 Task: Compose an email with the signature Ebony Rodriguez with the subject Request for a leave of absence and the message I will need to check with our team before providing a response. from softage.1@softage.net to softage.2@softage.net,  softage.1@softage.net and softage.3@softage.net with CC to softage.4@softage.net with an attached document Data_analysis_report.pdf, insert an emoji of crying face Send the email
Action: Mouse moved to (399, 509)
Screenshot: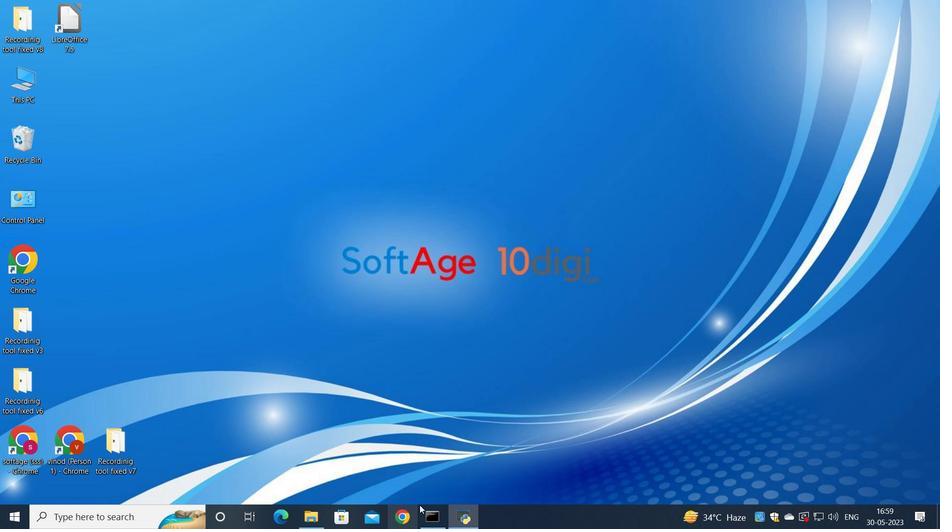 
Action: Mouse pressed left at (399, 509)
Screenshot: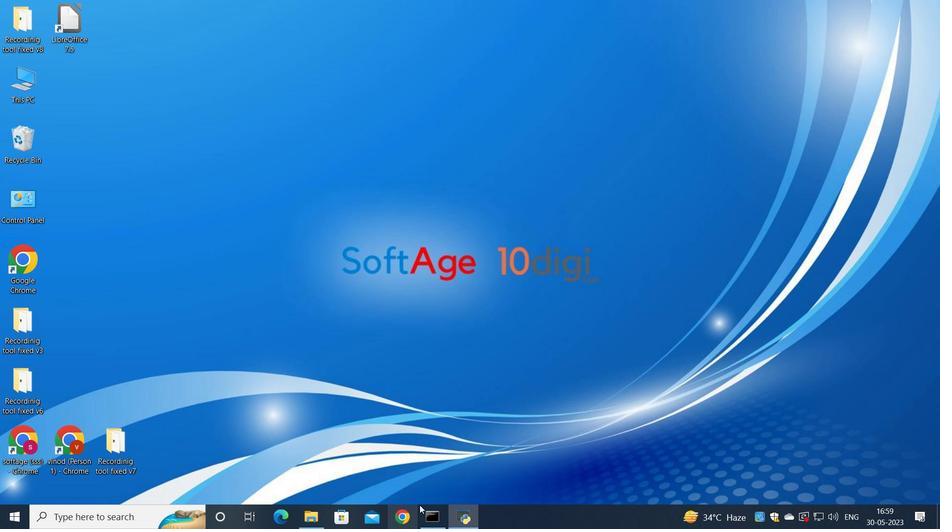 
Action: Mouse moved to (413, 332)
Screenshot: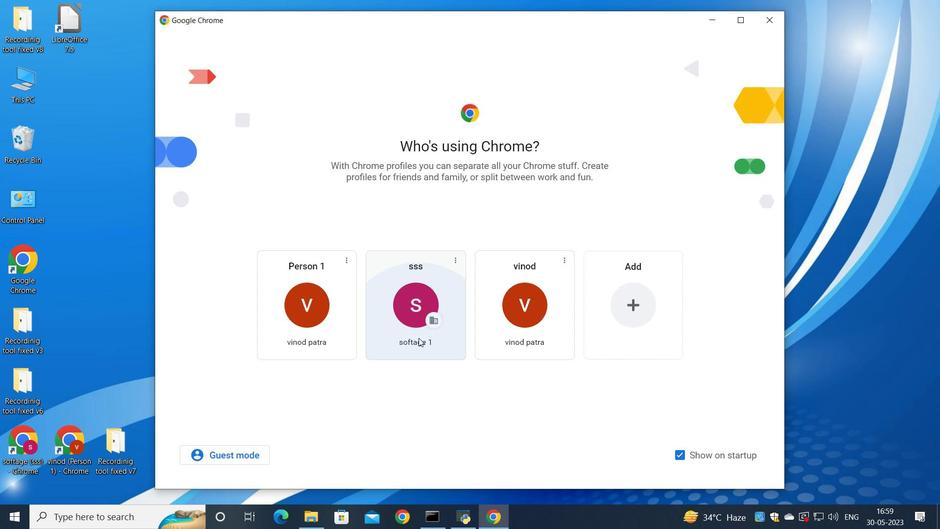 
Action: Mouse pressed left at (413, 332)
Screenshot: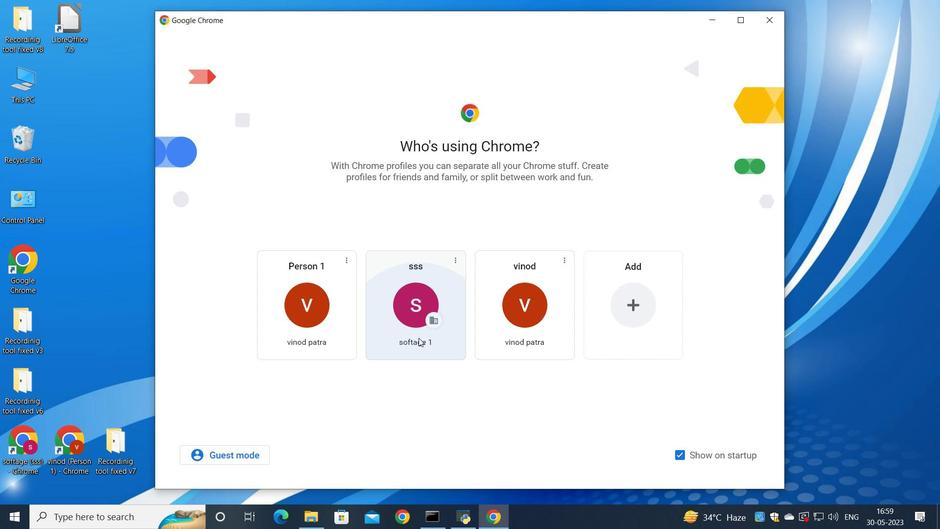 
Action: Mouse moved to (819, 56)
Screenshot: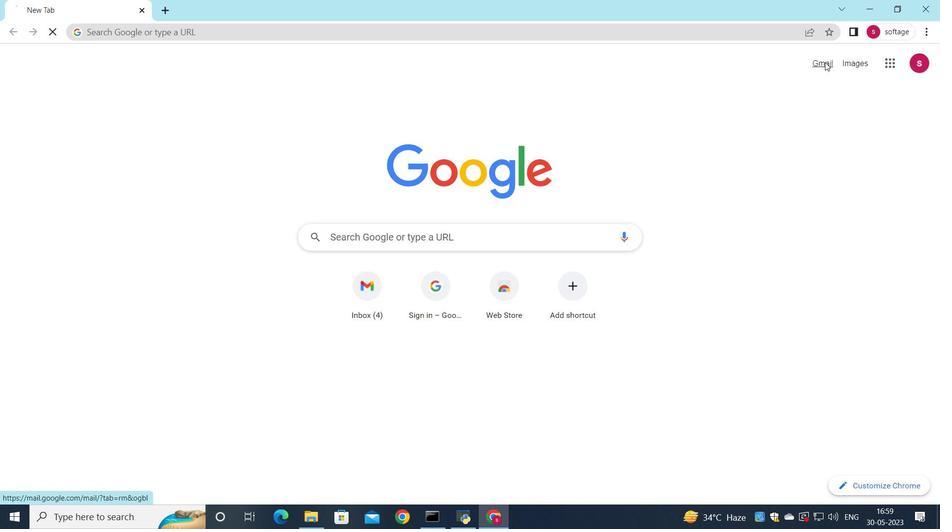 
Action: Mouse pressed left at (819, 56)
Screenshot: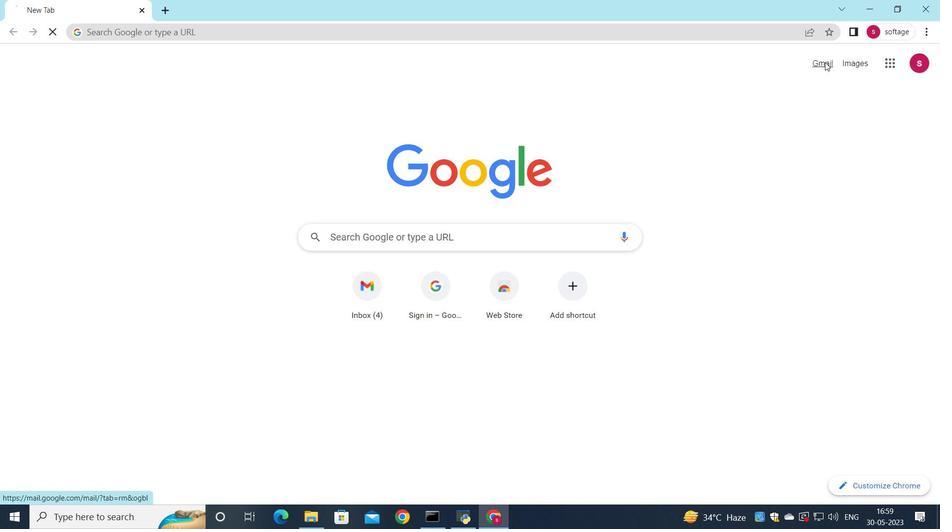 
Action: Mouse moved to (796, 82)
Screenshot: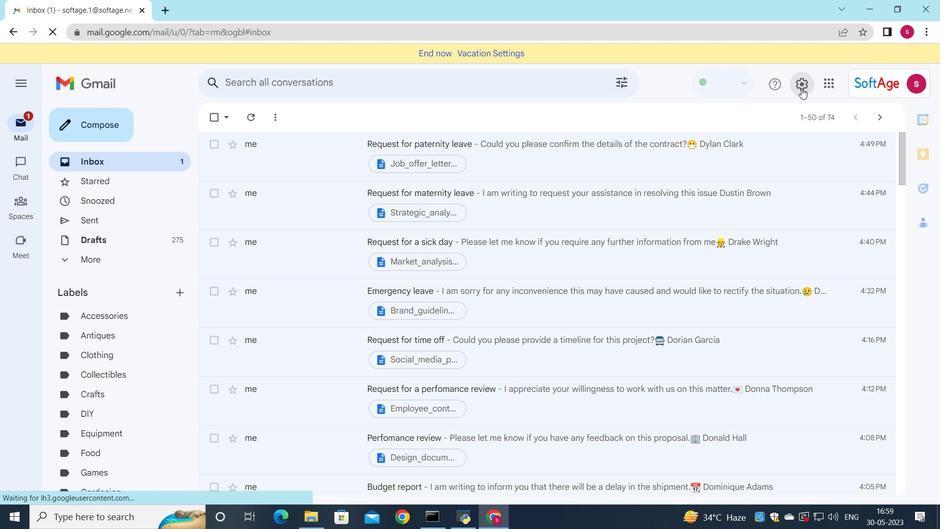 
Action: Mouse pressed left at (796, 82)
Screenshot: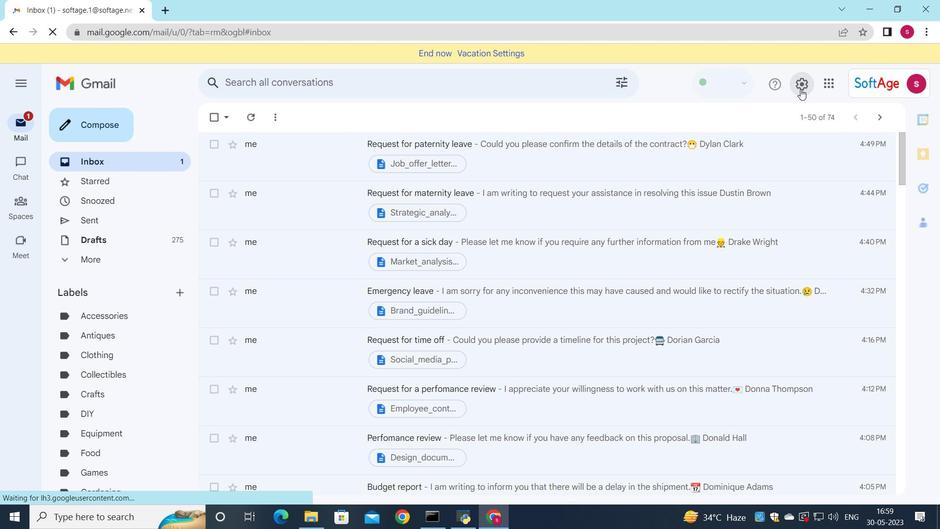 
Action: Mouse moved to (806, 145)
Screenshot: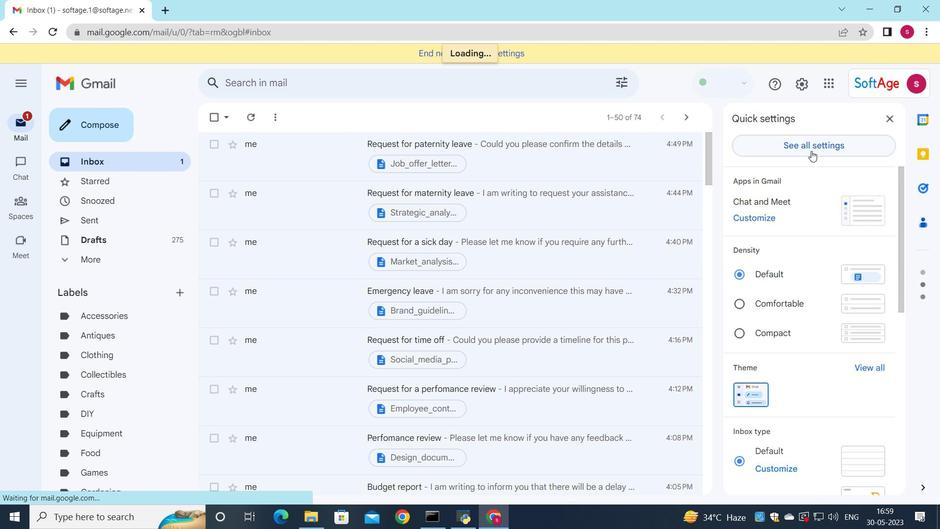 
Action: Mouse pressed left at (806, 145)
Screenshot: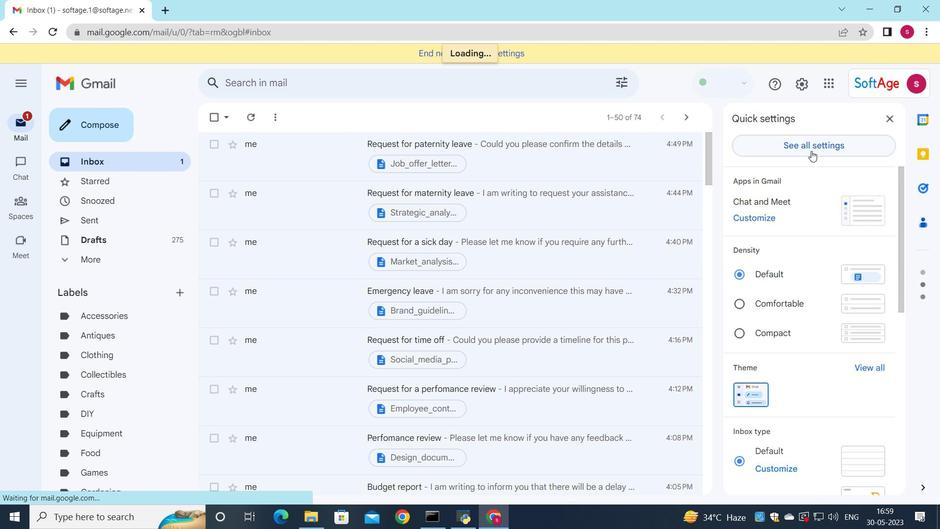 
Action: Mouse moved to (512, 283)
Screenshot: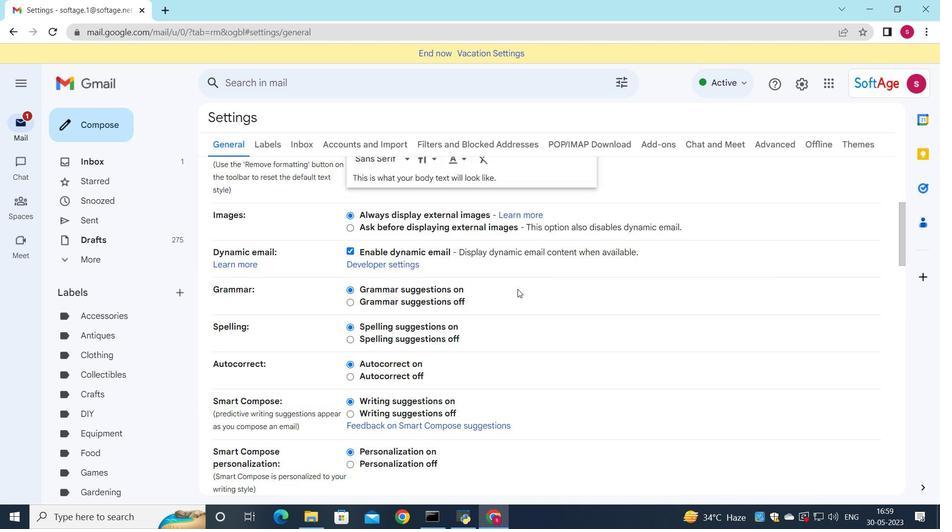 
Action: Mouse scrolled (512, 282) with delta (0, 0)
Screenshot: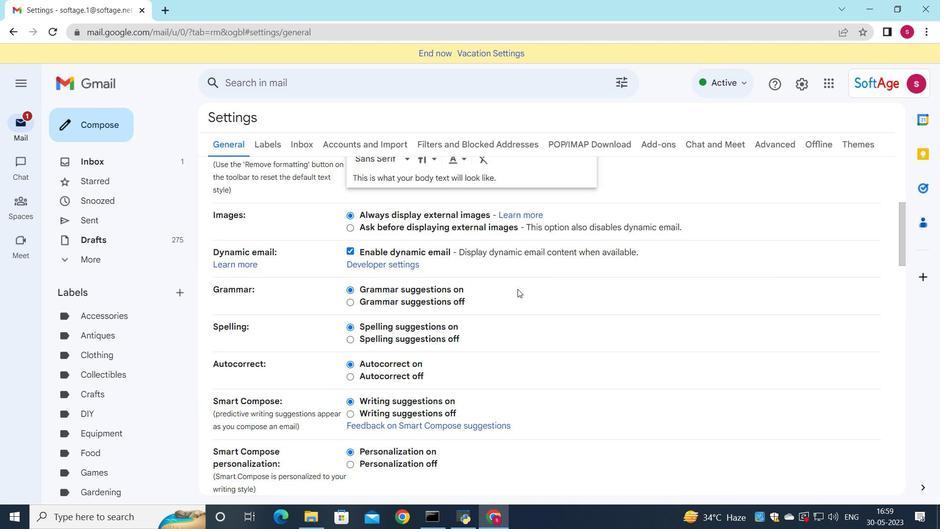 
Action: Mouse scrolled (512, 282) with delta (0, 0)
Screenshot: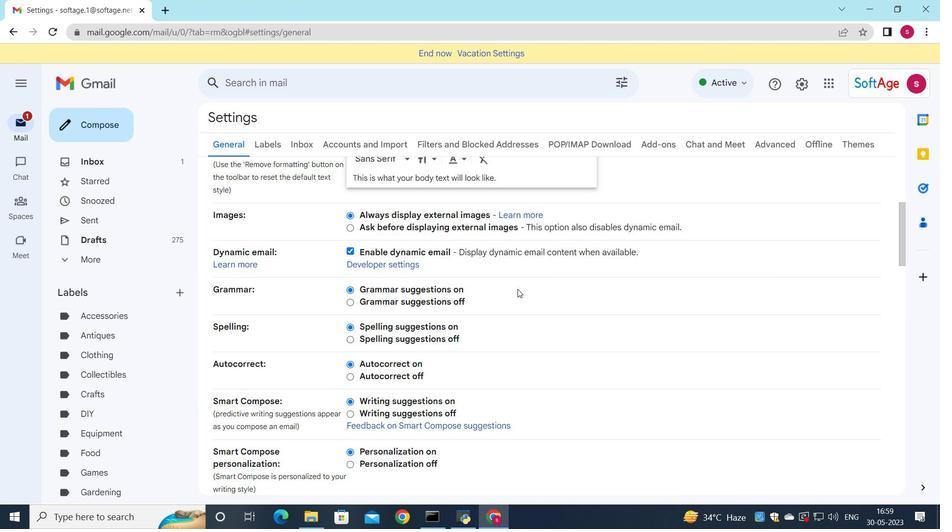 
Action: Mouse scrolled (512, 282) with delta (0, 0)
Screenshot: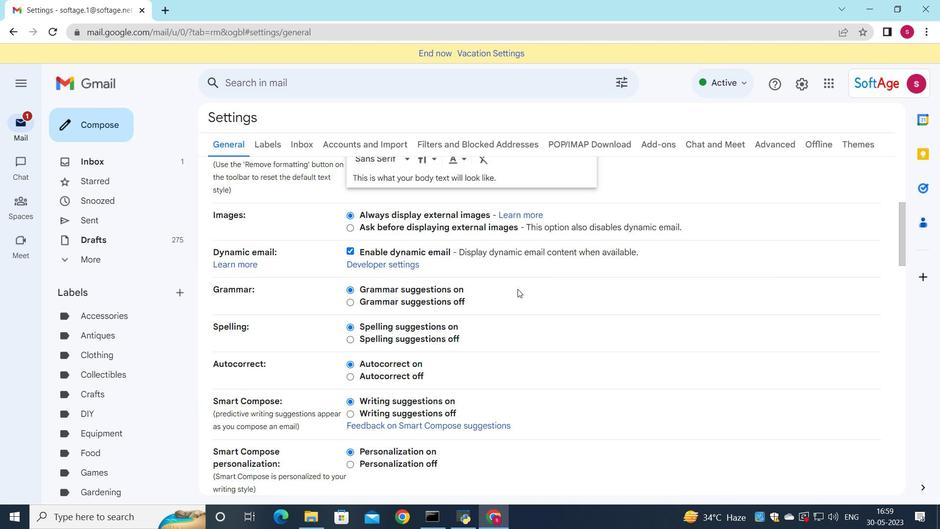 
Action: Mouse scrolled (512, 282) with delta (0, 0)
Screenshot: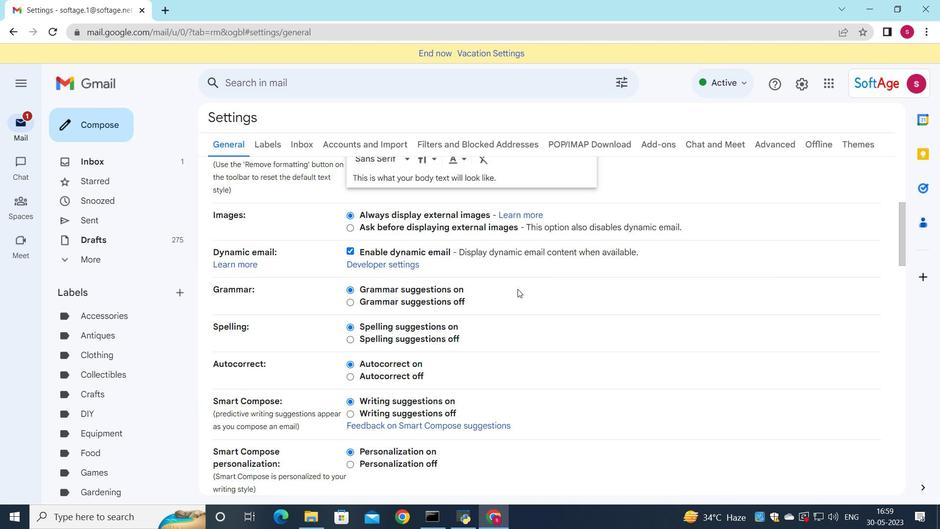 
Action: Mouse scrolled (512, 282) with delta (0, 0)
Screenshot: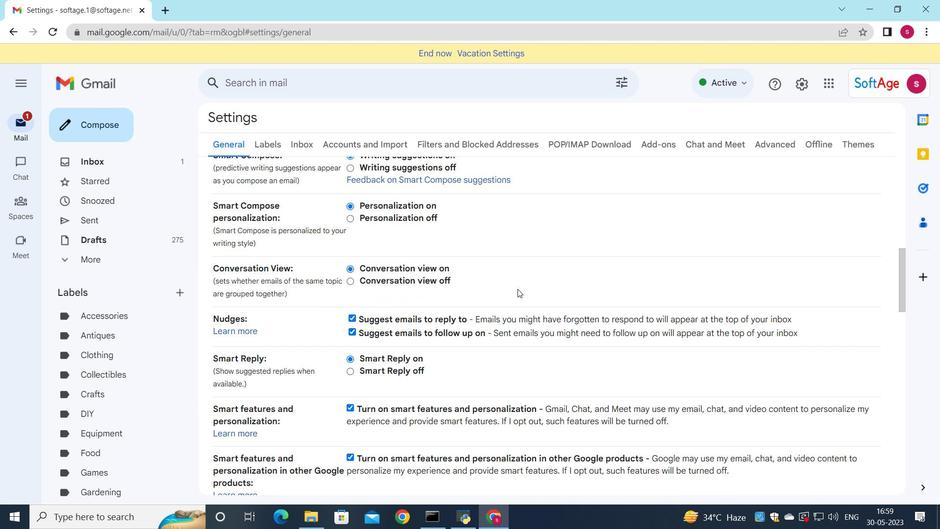 
Action: Mouse scrolled (512, 282) with delta (0, 0)
Screenshot: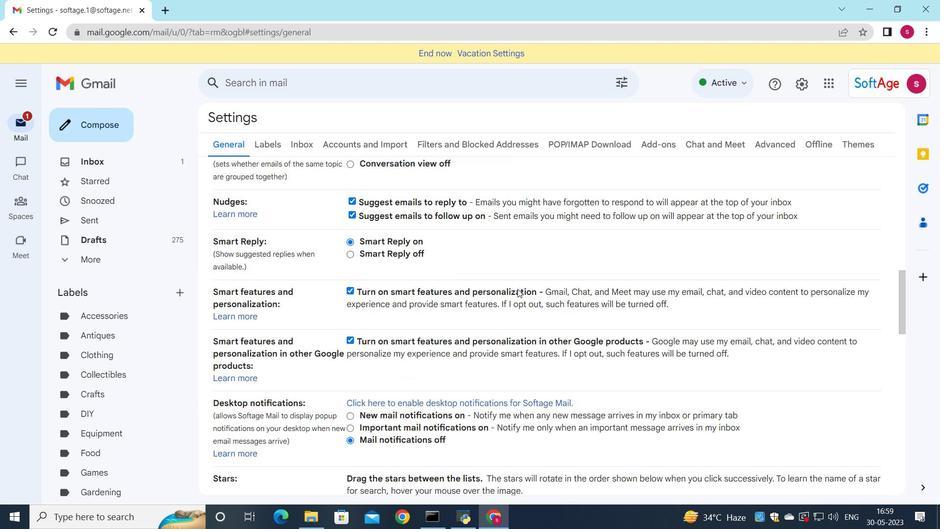
Action: Mouse scrolled (512, 282) with delta (0, 0)
Screenshot: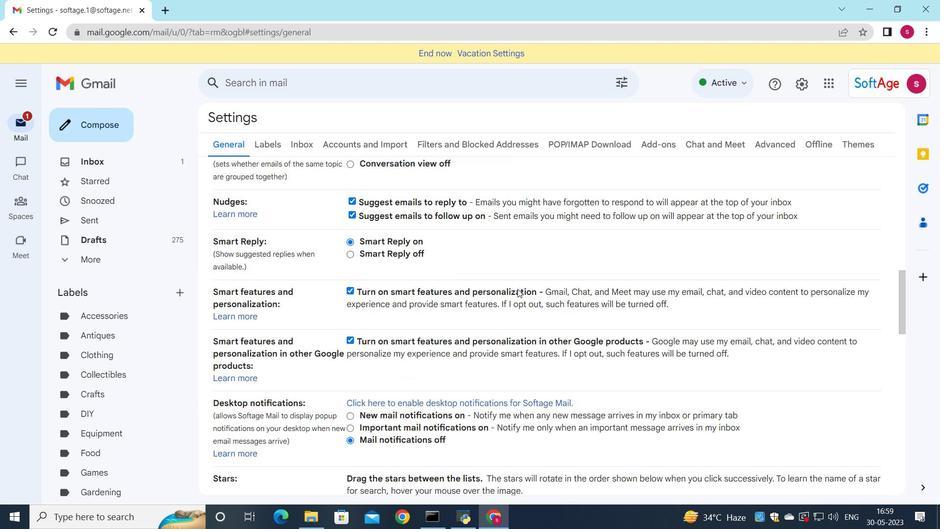 
Action: Mouse scrolled (512, 282) with delta (0, 0)
Screenshot: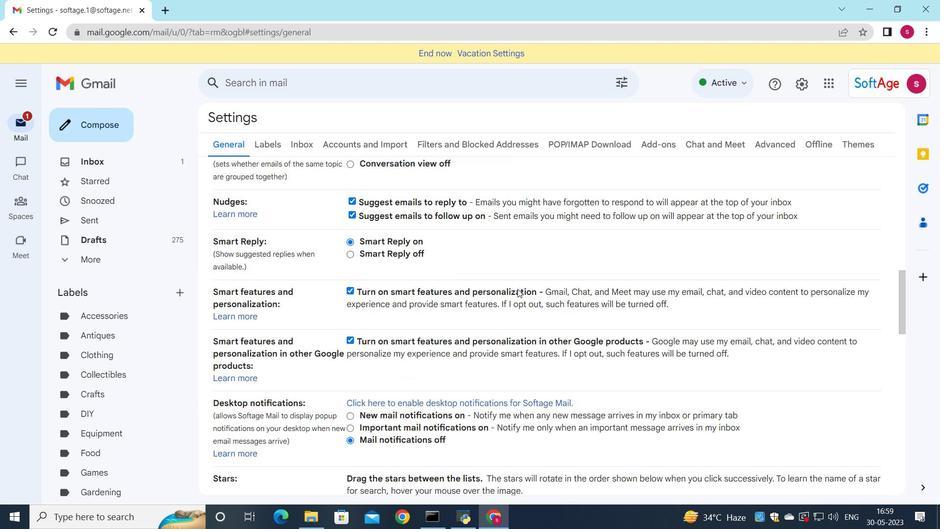 
Action: Mouse scrolled (512, 282) with delta (0, 0)
Screenshot: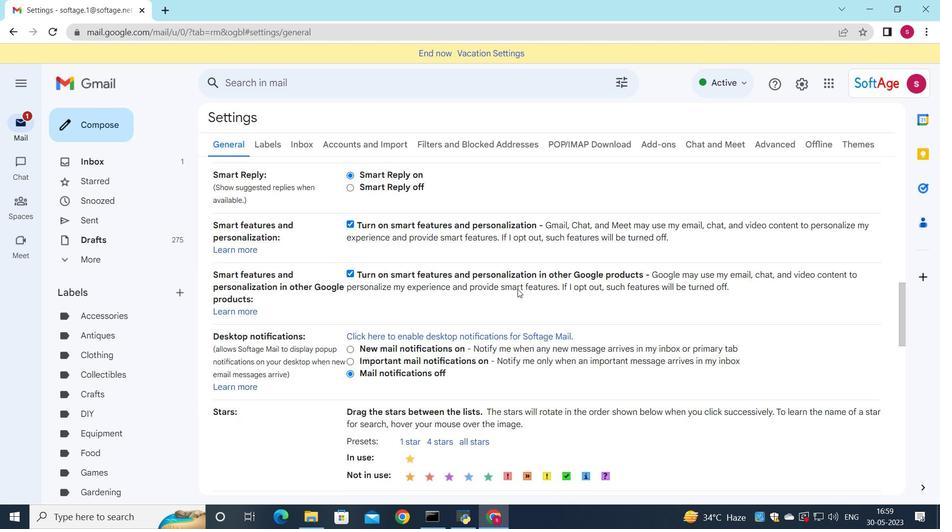 
Action: Mouse scrolled (512, 282) with delta (0, 0)
Screenshot: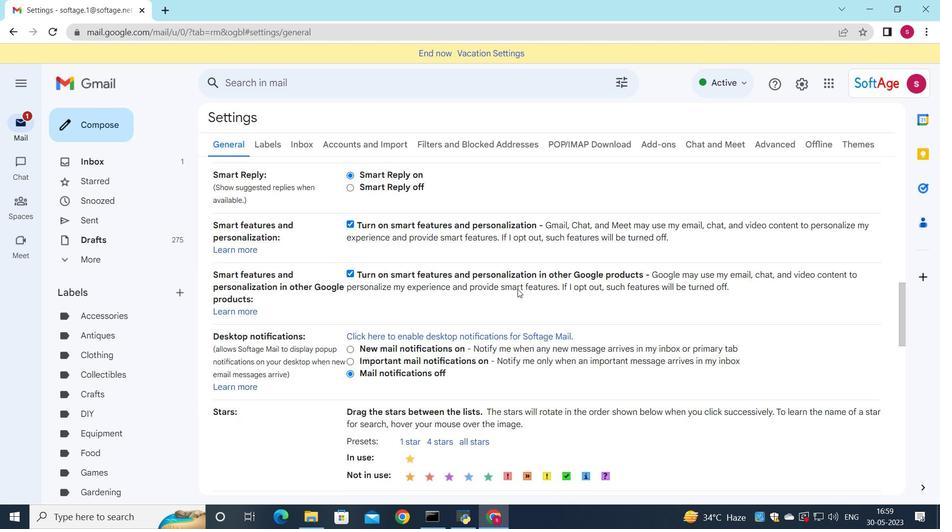 
Action: Mouse scrolled (512, 282) with delta (0, 0)
Screenshot: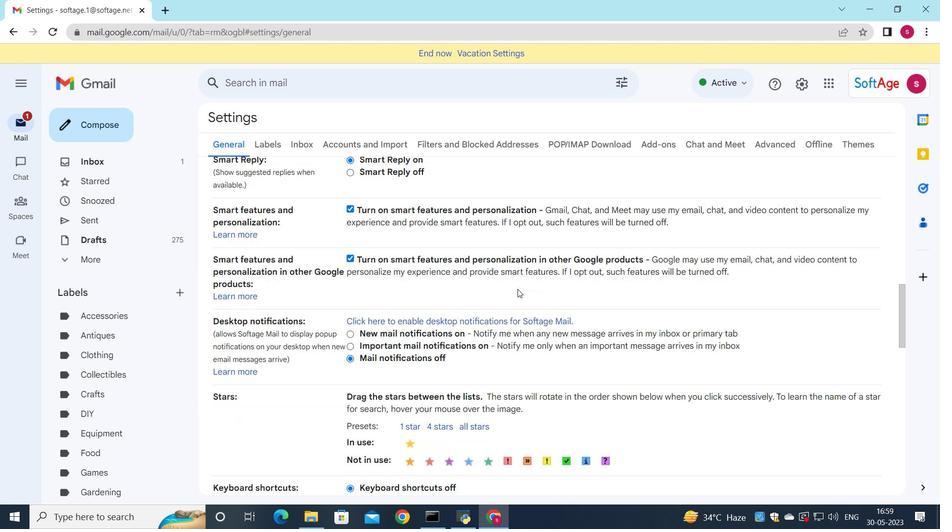 
Action: Mouse scrolled (512, 282) with delta (0, 0)
Screenshot: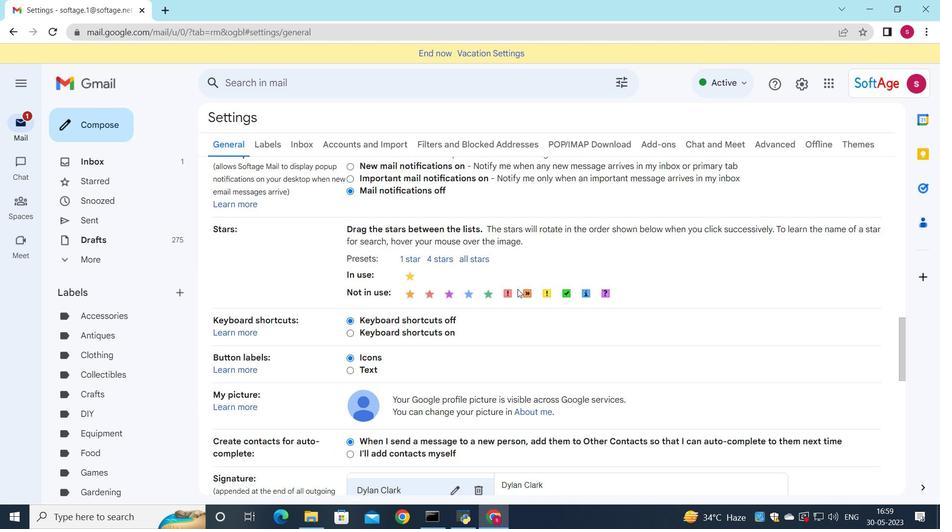 
Action: Mouse scrolled (512, 282) with delta (0, 0)
Screenshot: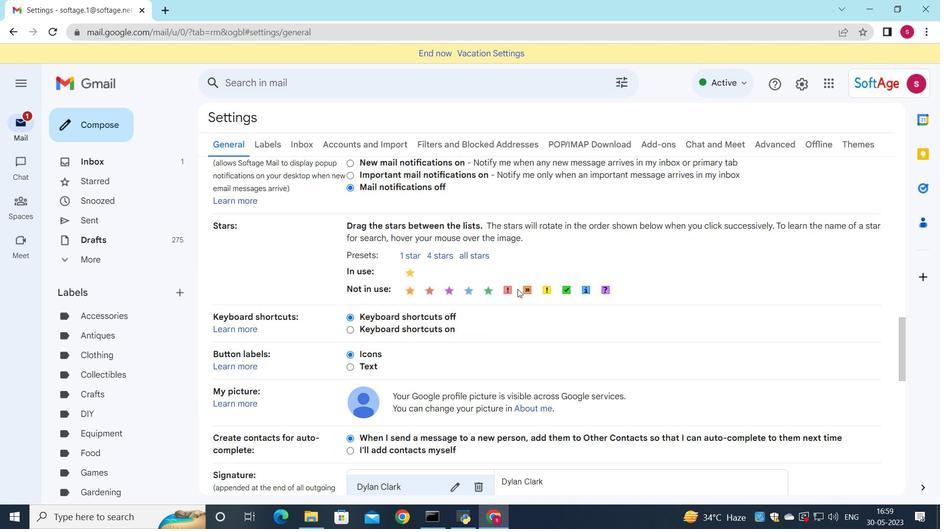
Action: Mouse scrolled (512, 282) with delta (0, 0)
Screenshot: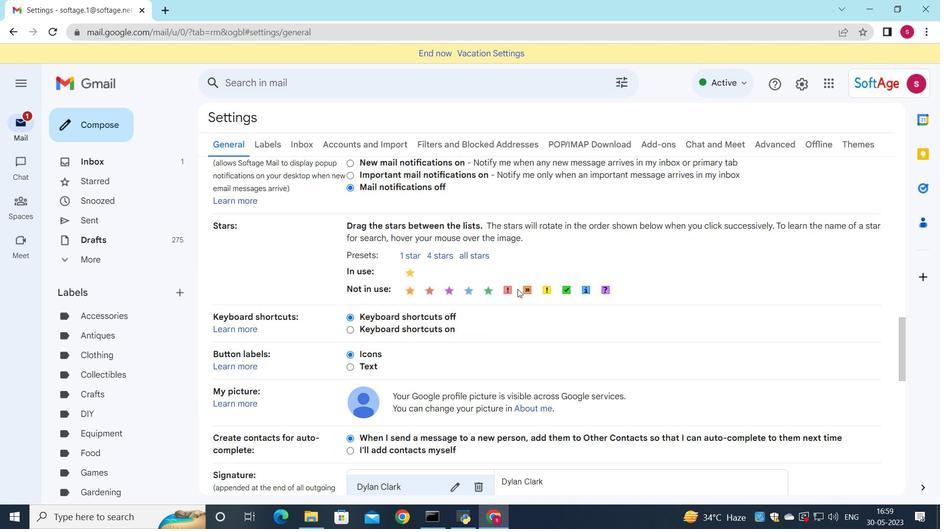 
Action: Mouse scrolled (512, 282) with delta (0, 0)
Screenshot: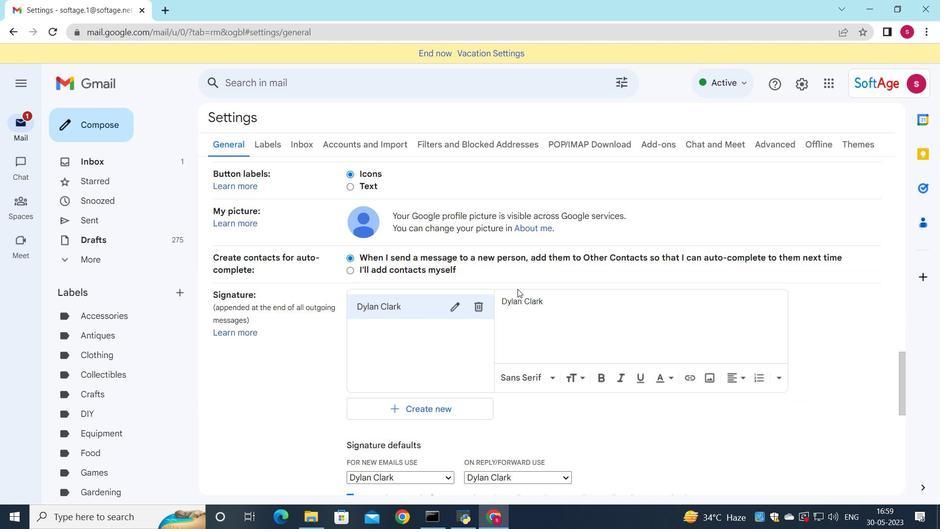 
Action: Mouse scrolled (512, 282) with delta (0, 0)
Screenshot: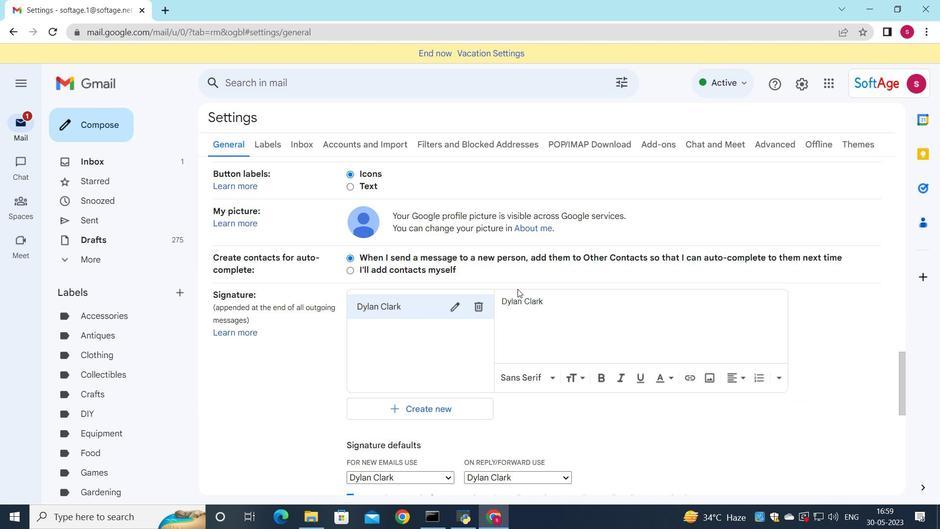 
Action: Mouse scrolled (512, 282) with delta (0, 0)
Screenshot: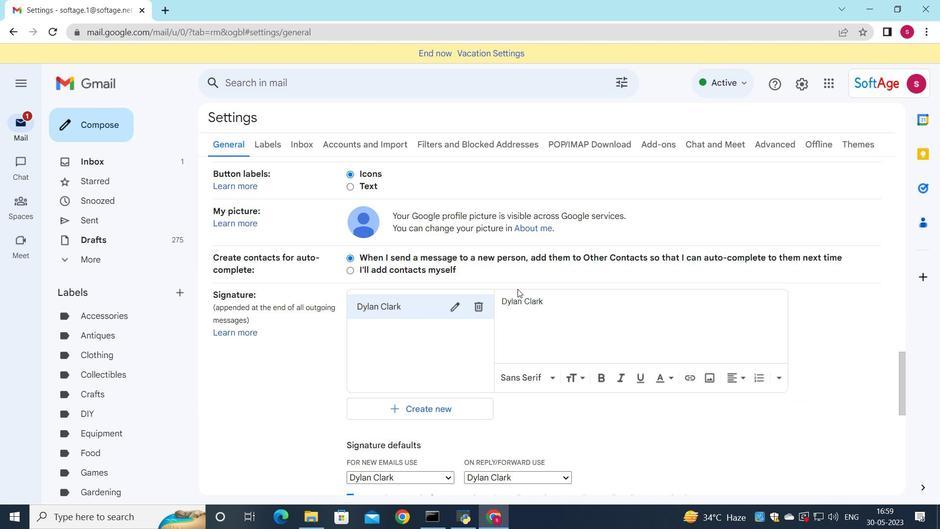 
Action: Mouse scrolled (512, 282) with delta (0, 0)
Screenshot: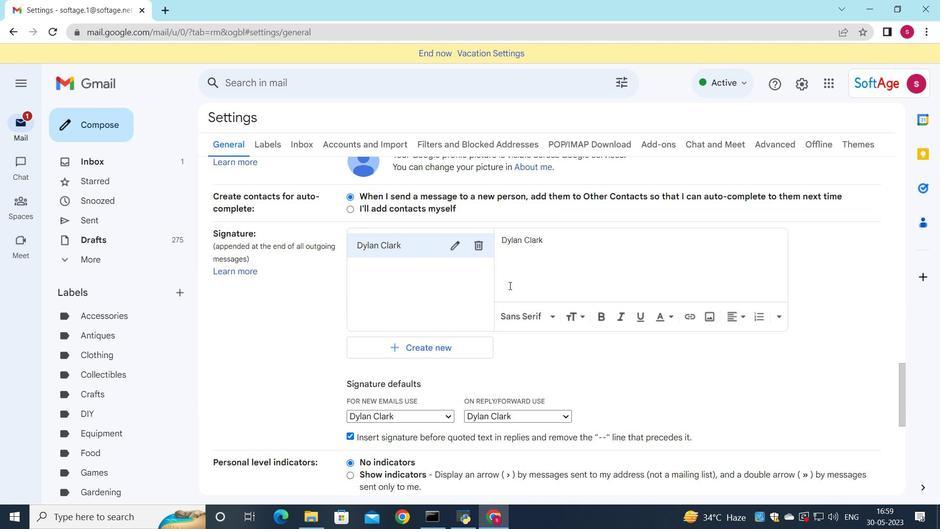
Action: Mouse moved to (472, 242)
Screenshot: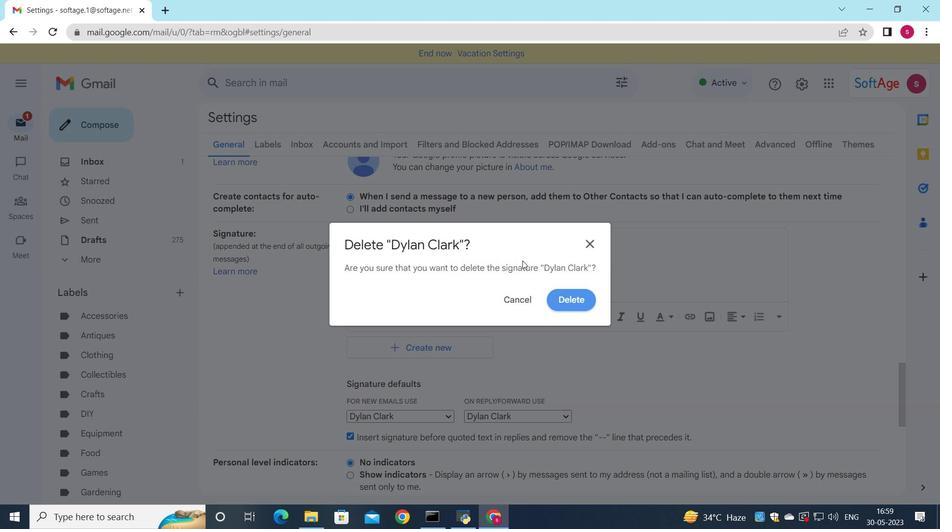 
Action: Mouse pressed left at (472, 242)
Screenshot: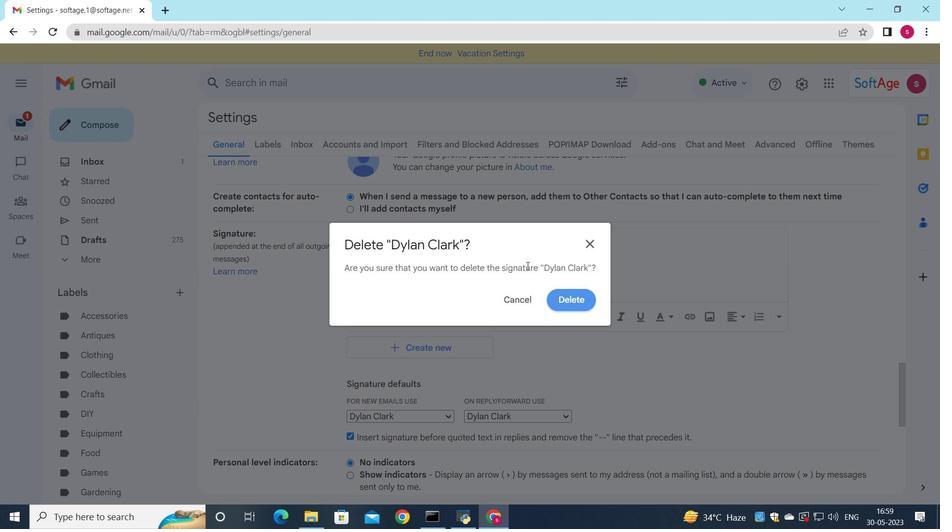 
Action: Mouse moved to (561, 296)
Screenshot: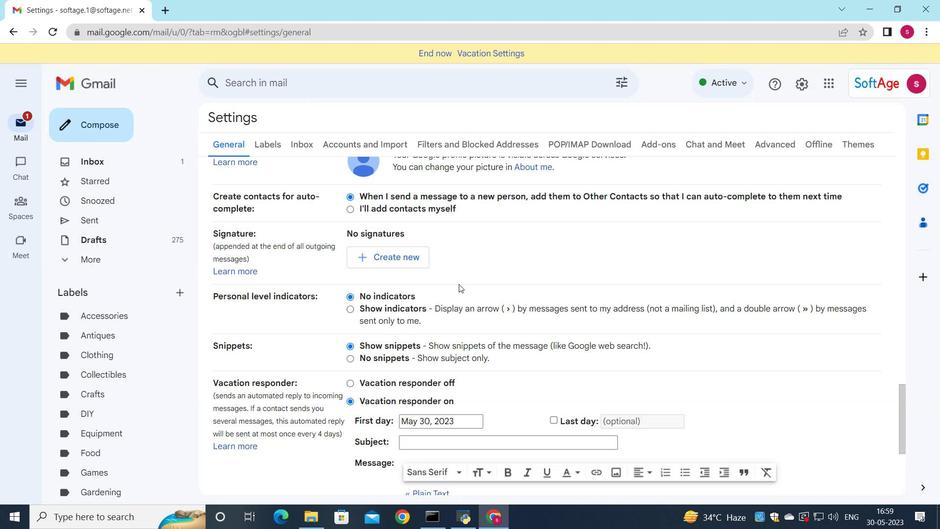 
Action: Mouse pressed left at (561, 296)
Screenshot: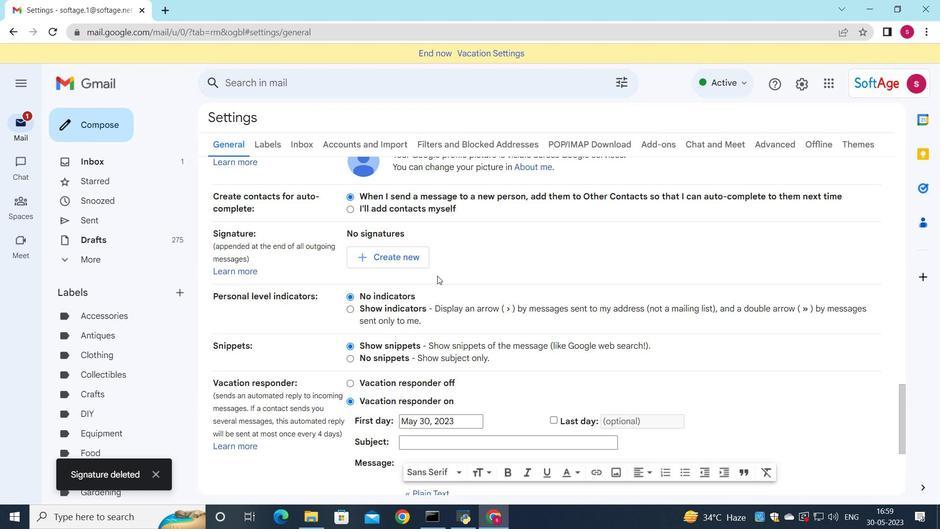 
Action: Mouse moved to (409, 253)
Screenshot: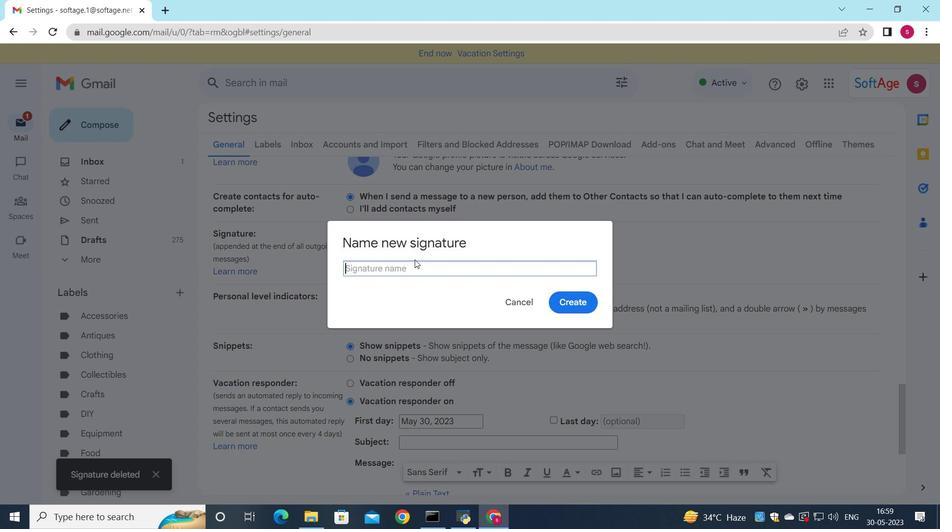
Action: Mouse pressed left at (409, 253)
Screenshot: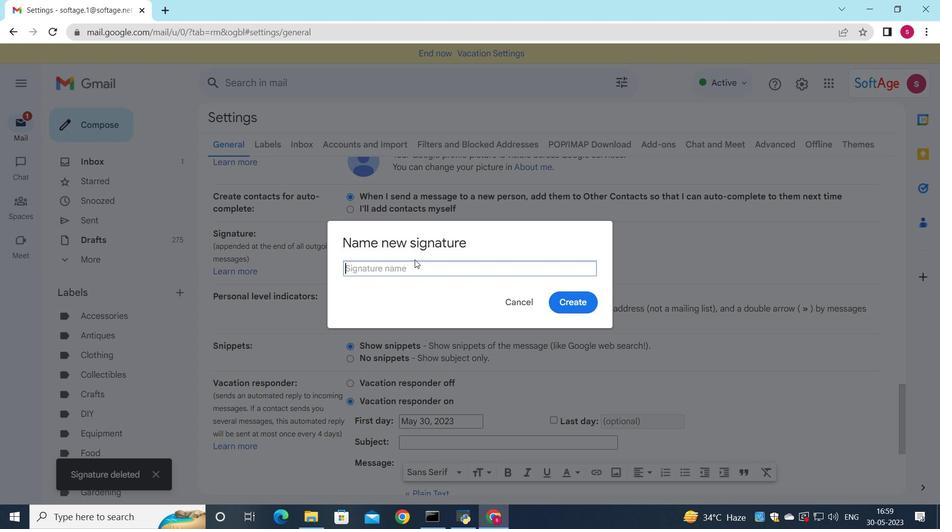 
Action: Mouse moved to (584, 299)
Screenshot: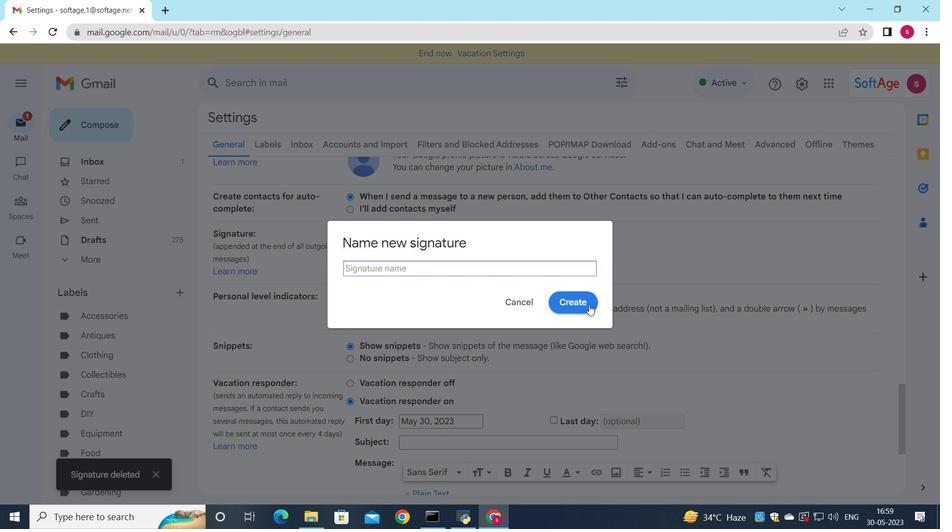 
Action: Key pressed <Key.shift>Ebony<Key.space><Key.shift>Rodriguez
Screenshot: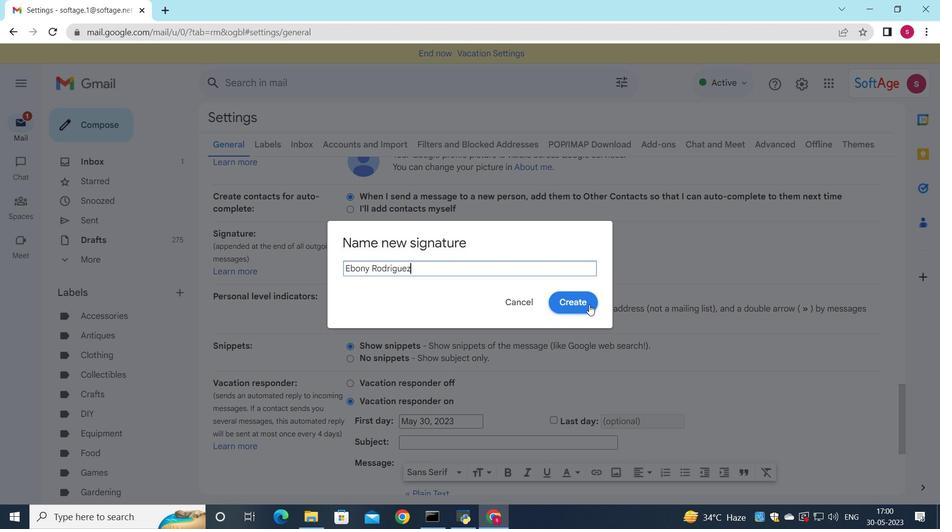 
Action: Mouse pressed left at (584, 299)
Screenshot: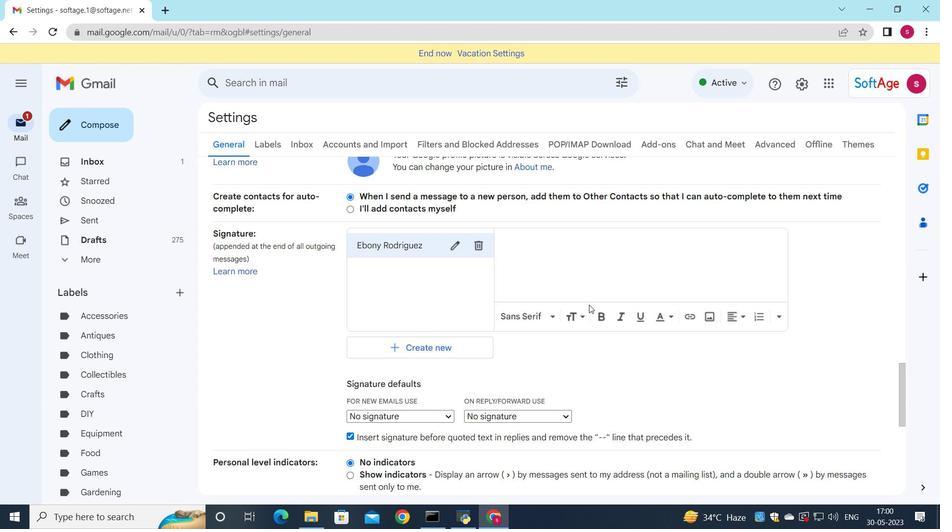 
Action: Mouse moved to (587, 262)
Screenshot: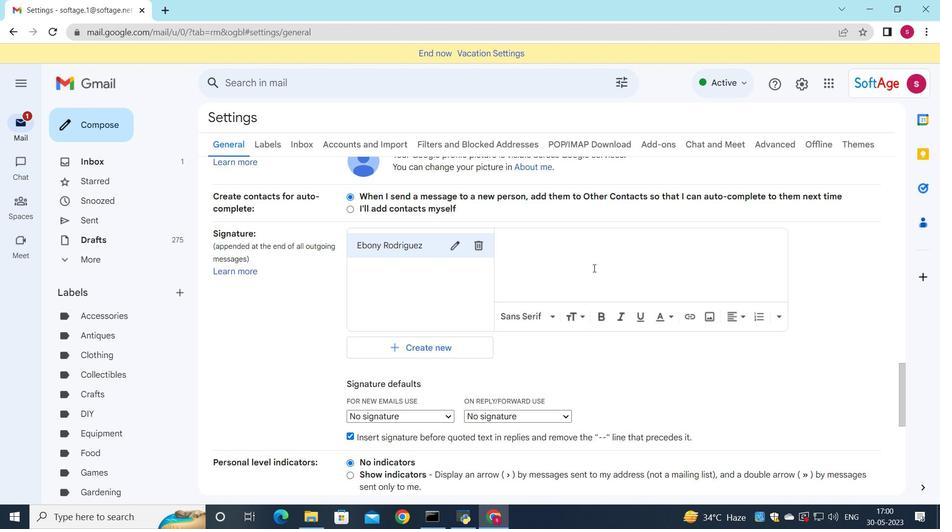 
Action: Mouse pressed left at (587, 262)
Screenshot: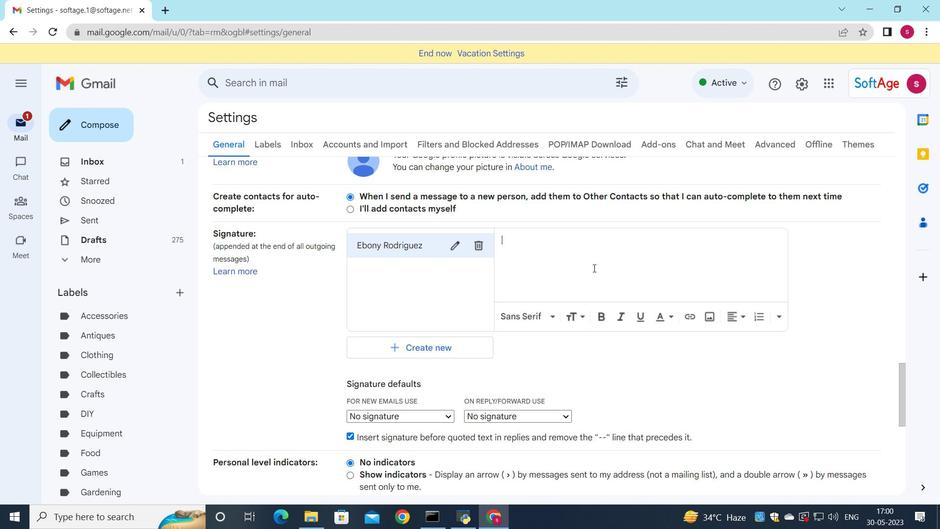 
Action: Key pressed <Key.shift>Ebony<Key.space><Key.shift><Key.shift><Key.shift><Key.shift><Key.shift>Rodriguez
Screenshot: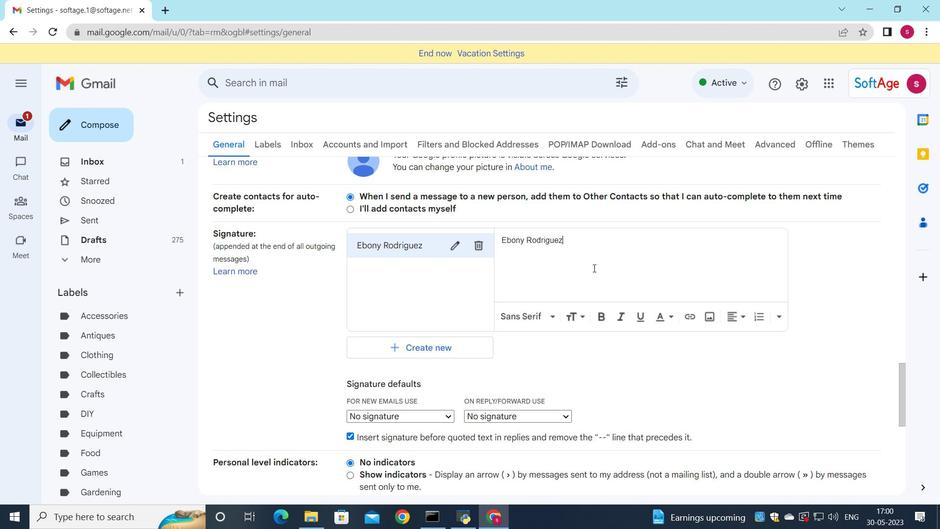
Action: Mouse moved to (357, 279)
Screenshot: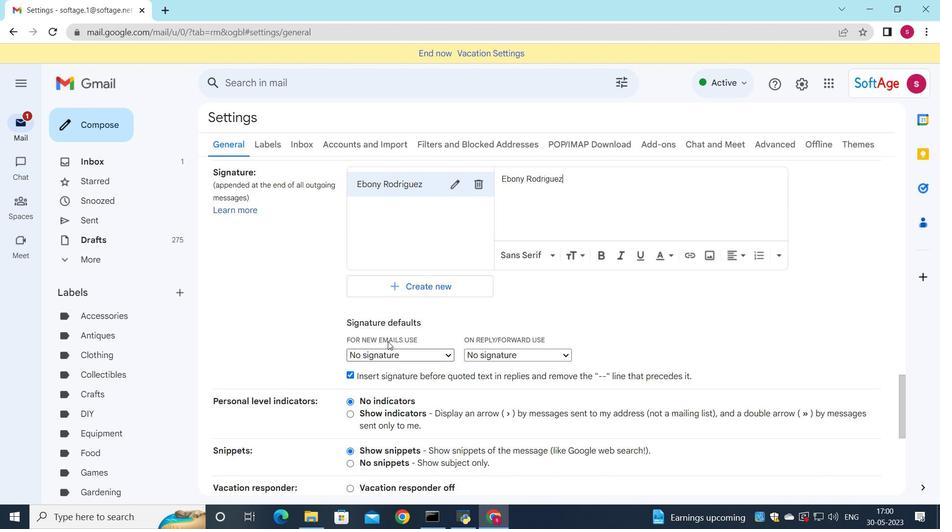 
Action: Mouse scrolled (357, 278) with delta (0, 0)
Screenshot: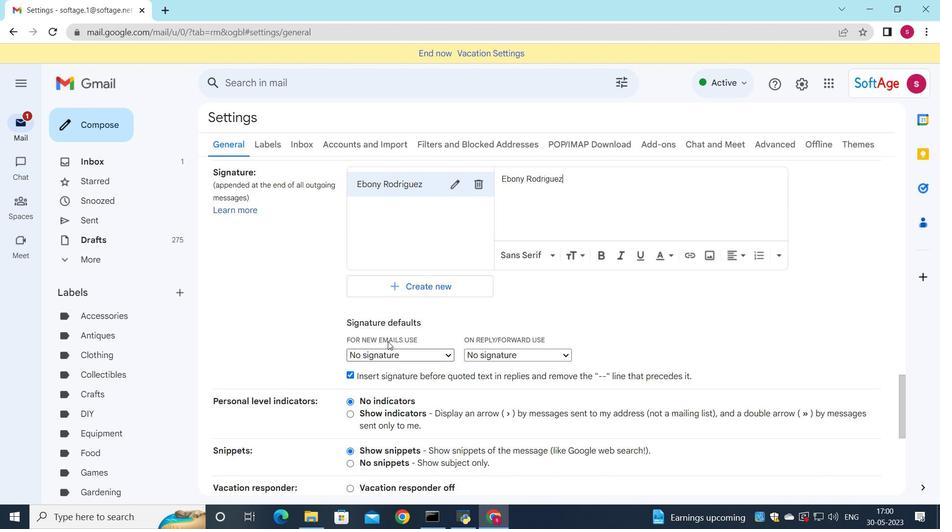 
Action: Mouse moved to (387, 342)
Screenshot: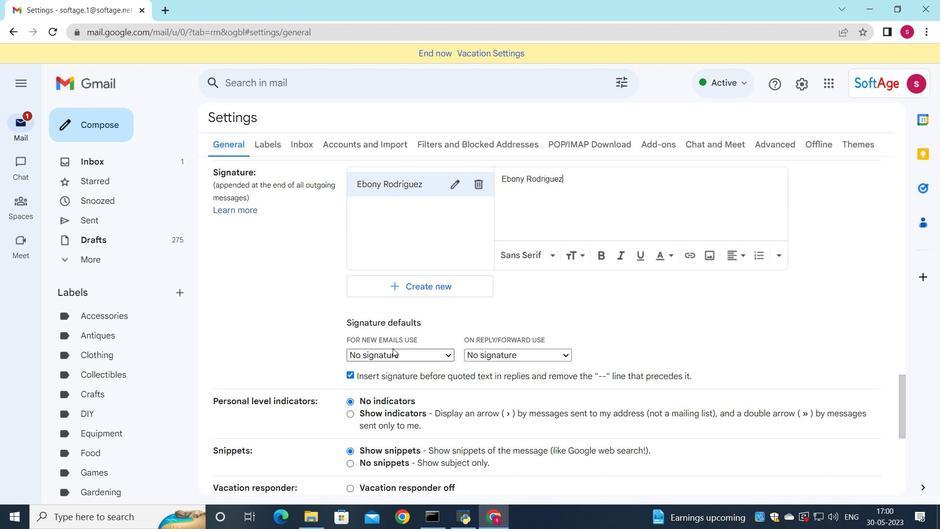 
Action: Mouse pressed left at (387, 342)
Screenshot: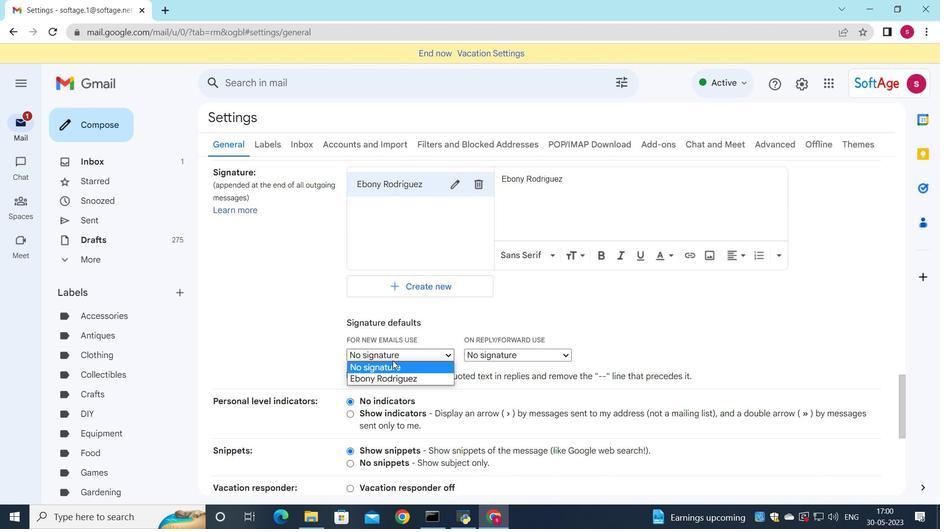 
Action: Mouse moved to (387, 354)
Screenshot: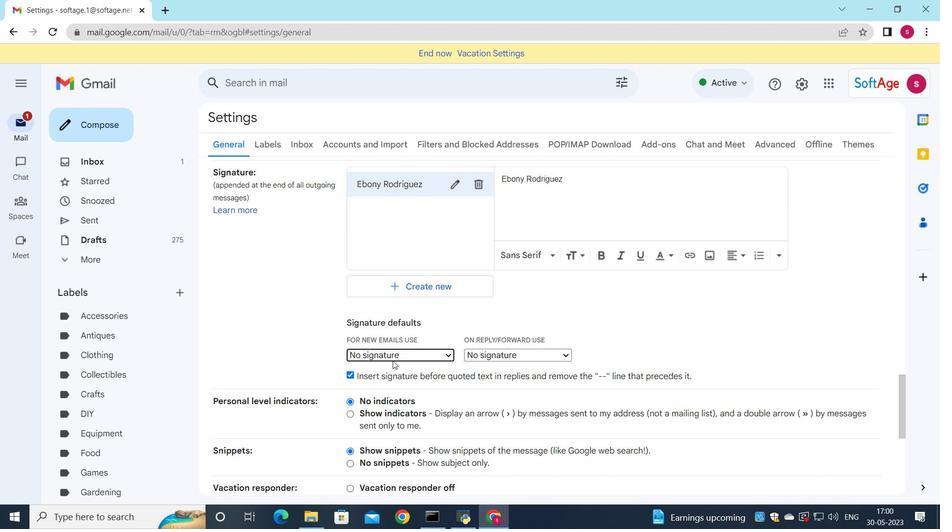 
Action: Mouse pressed left at (387, 354)
Screenshot: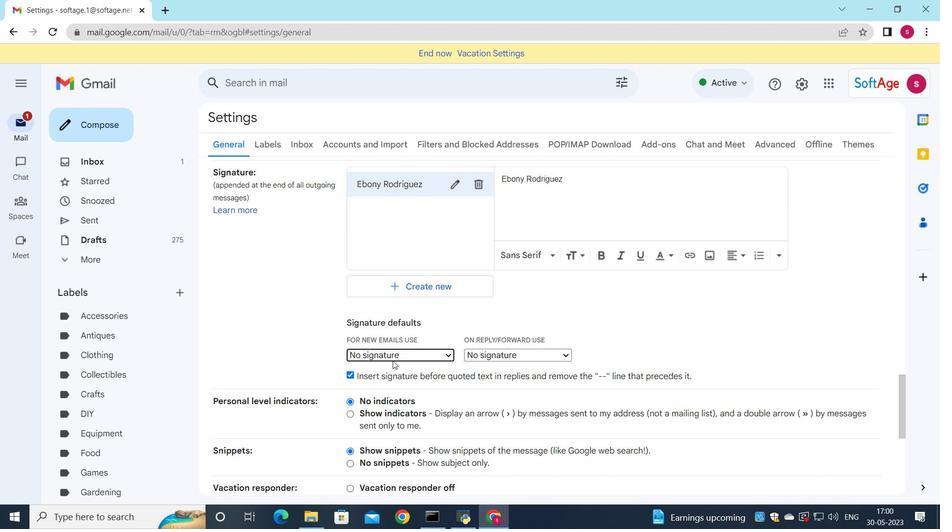 
Action: Mouse moved to (387, 354)
Screenshot: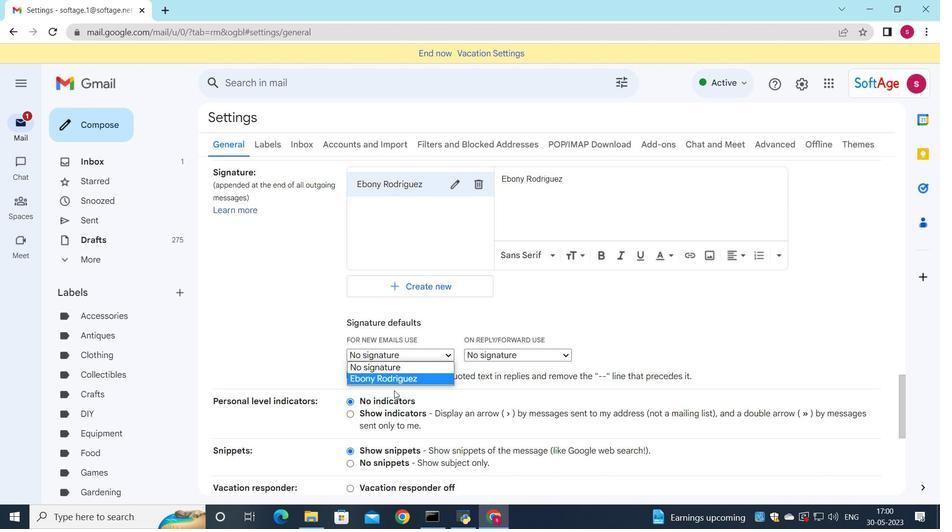 
Action: Mouse pressed left at (387, 354)
Screenshot: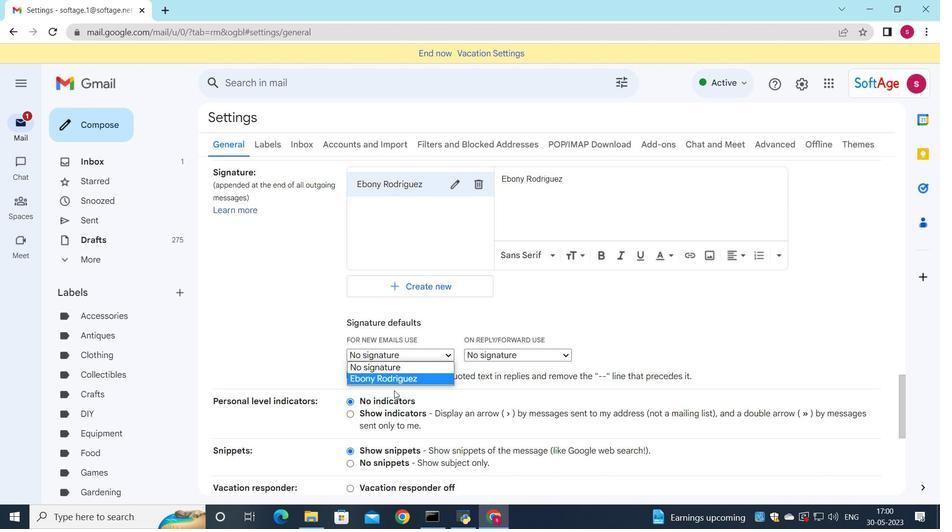 
Action: Mouse moved to (392, 374)
Screenshot: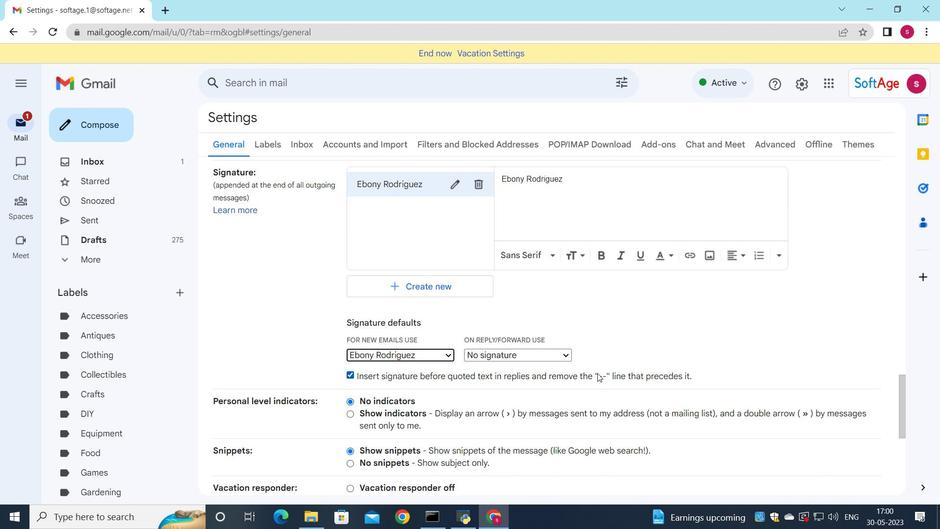 
Action: Mouse pressed left at (392, 374)
Screenshot: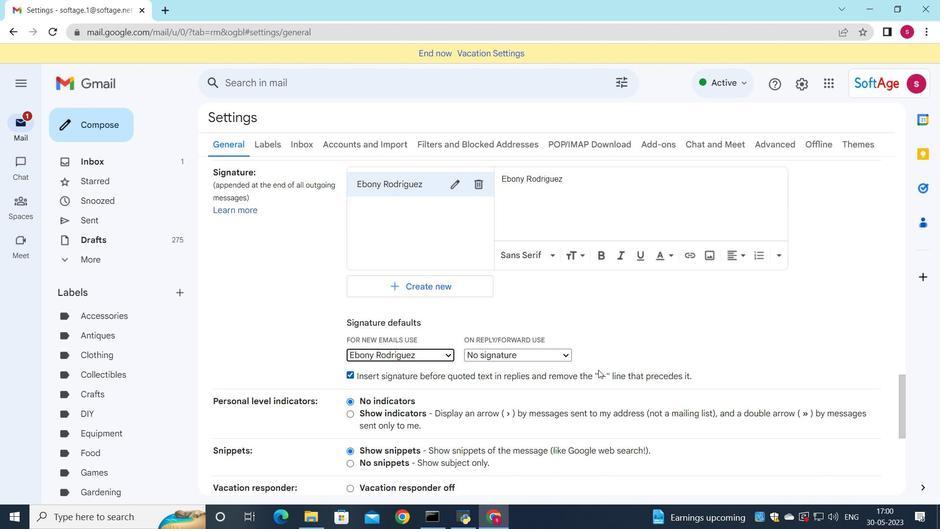 
Action: Mouse moved to (549, 345)
Screenshot: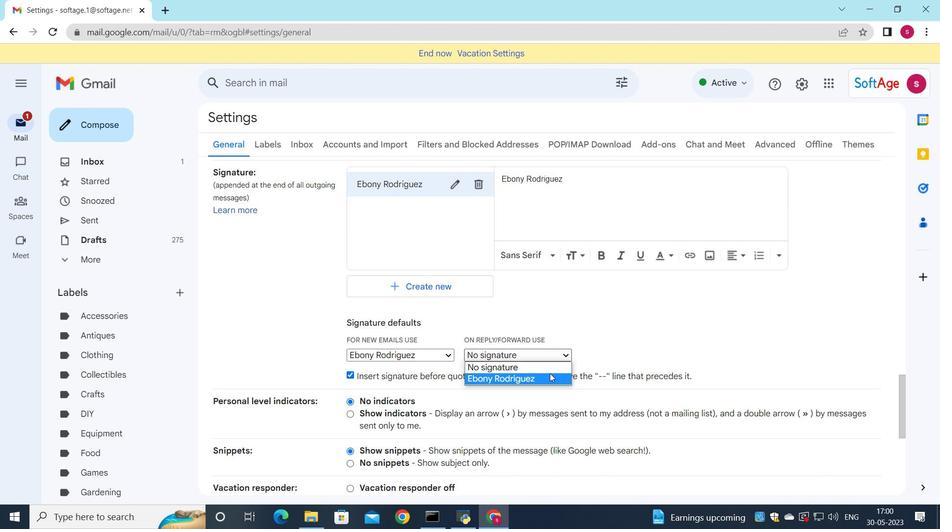 
Action: Mouse pressed left at (549, 345)
Screenshot: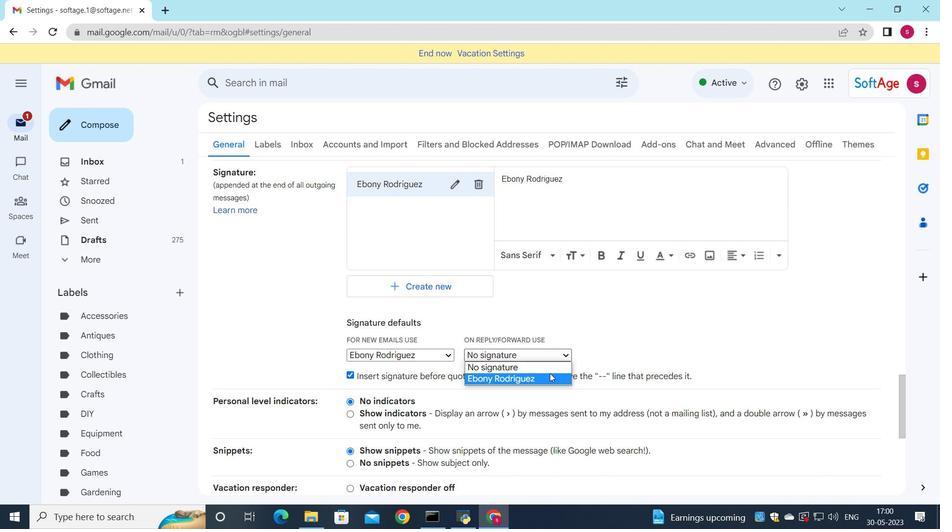 
Action: Mouse moved to (540, 372)
Screenshot: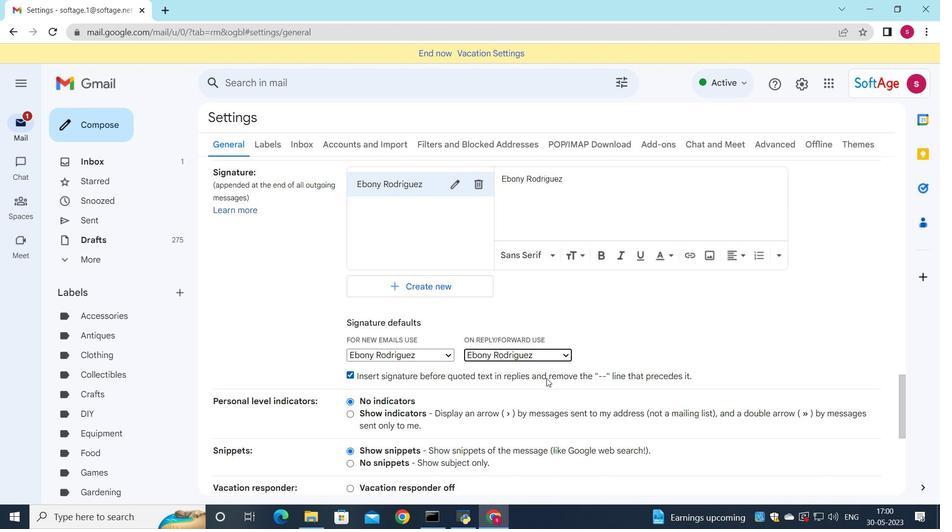 
Action: Mouse pressed left at (540, 372)
Screenshot: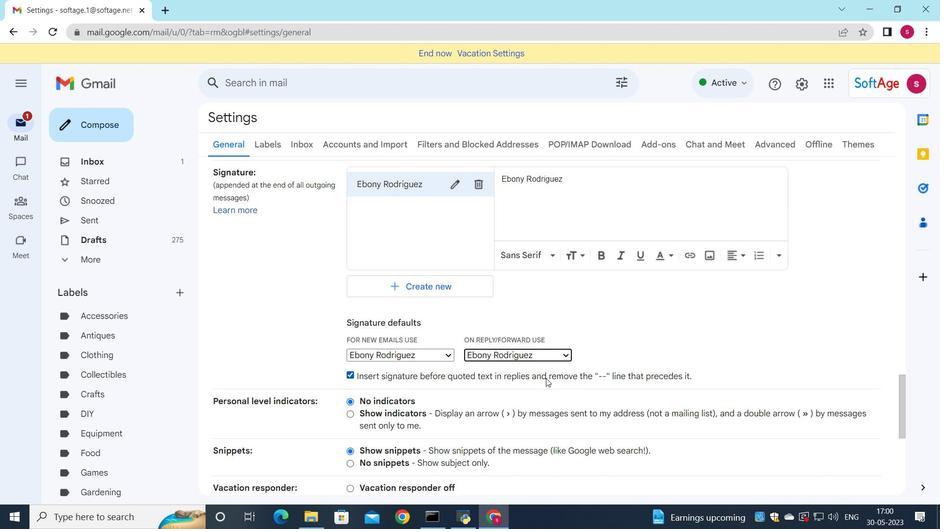 
Action: Mouse moved to (540, 372)
Screenshot: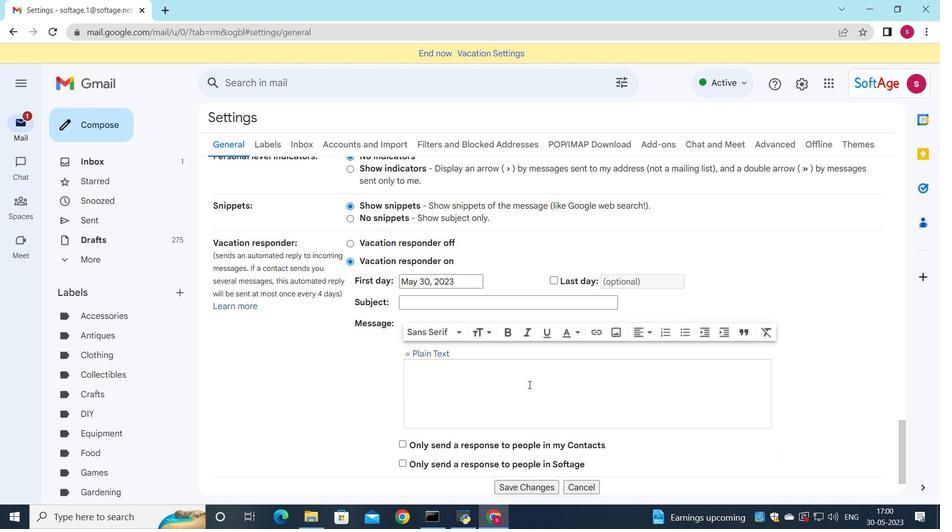 
Action: Mouse scrolled (540, 371) with delta (0, 0)
Screenshot: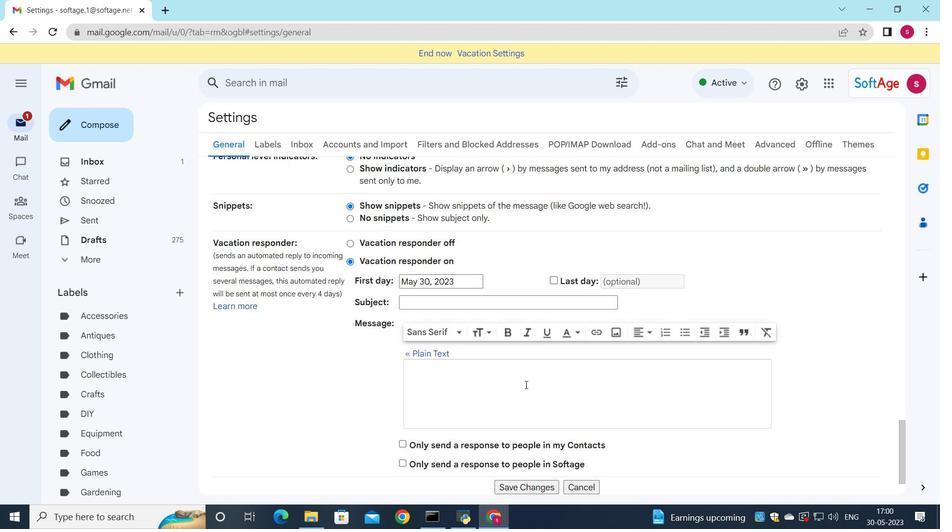 
Action: Mouse scrolled (540, 371) with delta (0, 0)
Screenshot: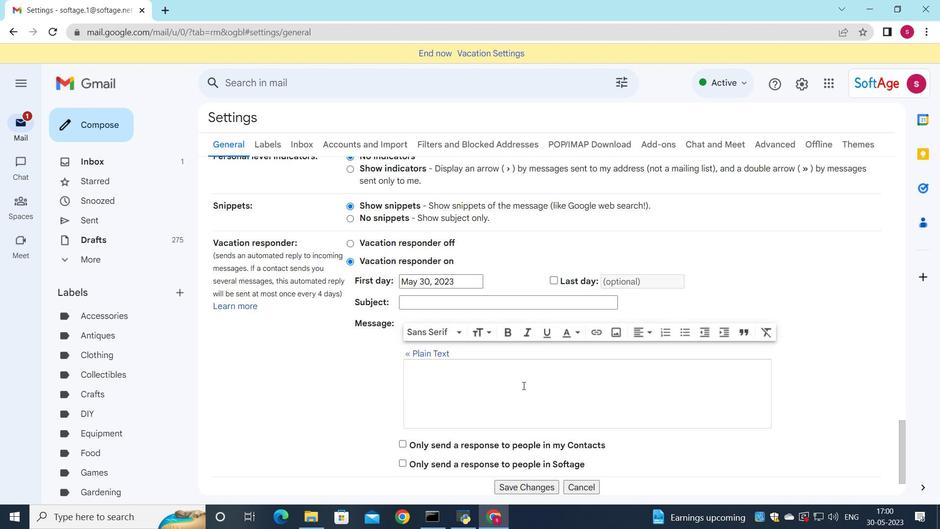 
Action: Mouse scrolled (540, 371) with delta (0, 0)
Screenshot: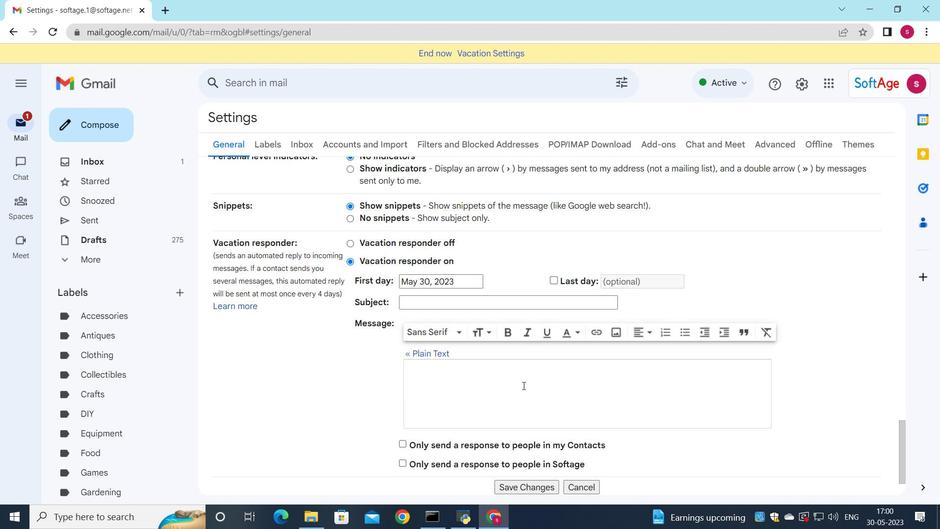 
Action: Mouse scrolled (540, 371) with delta (0, 0)
Screenshot: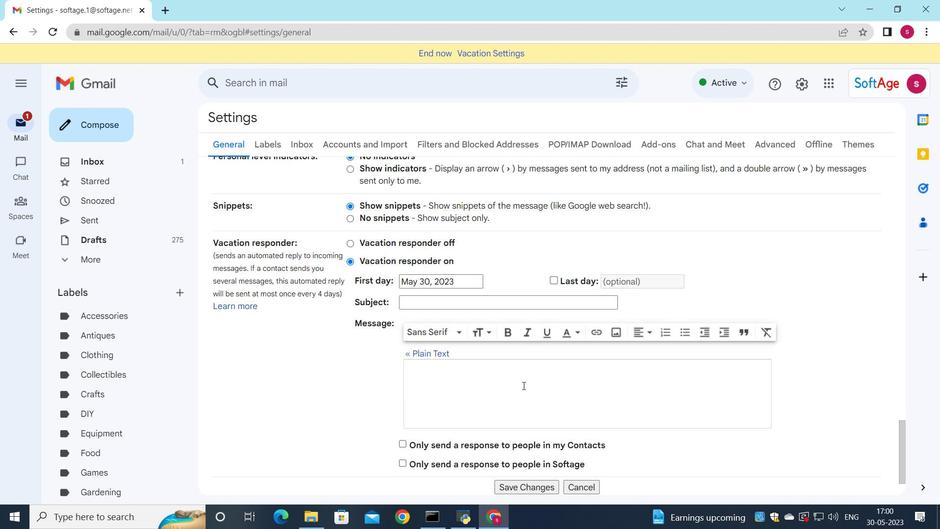 
Action: Mouse moved to (517, 380)
Screenshot: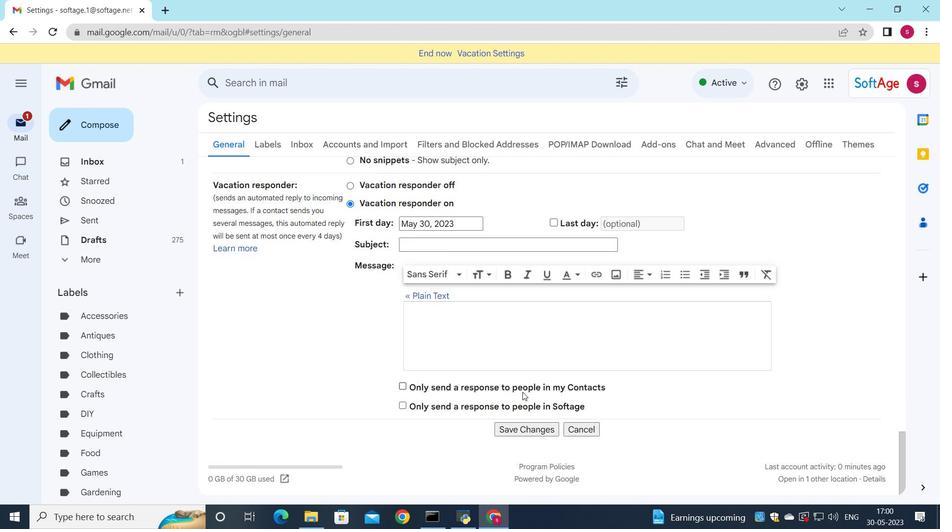 
Action: Mouse scrolled (517, 379) with delta (0, 0)
Screenshot: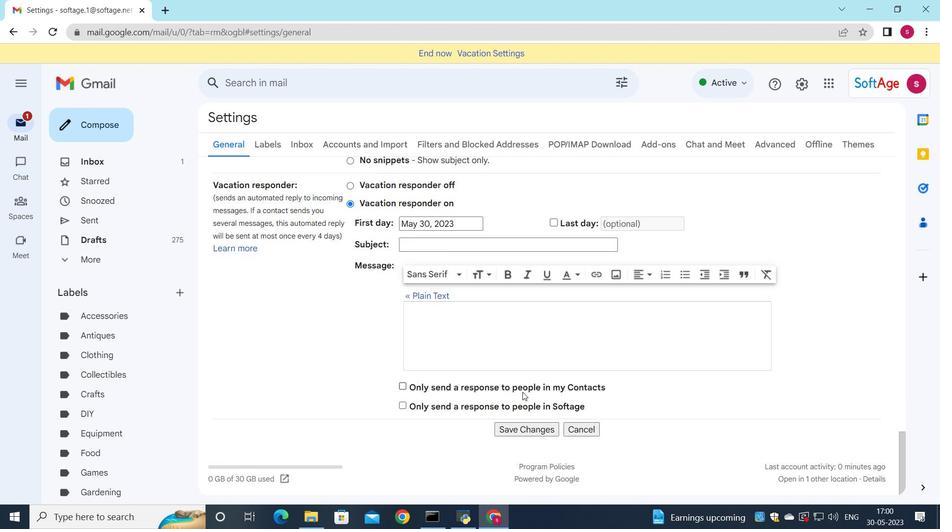 
Action: Mouse moved to (517, 380)
Screenshot: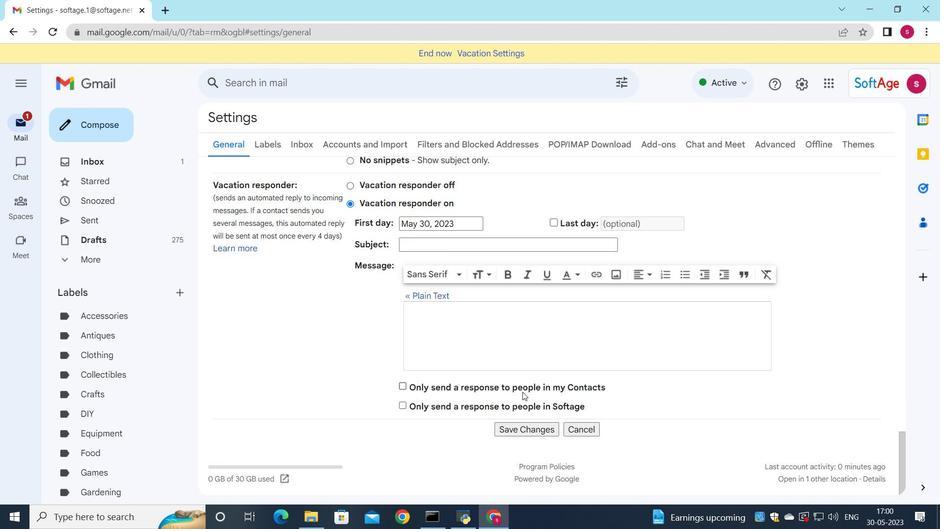 
Action: Mouse scrolled (517, 379) with delta (0, 0)
Screenshot: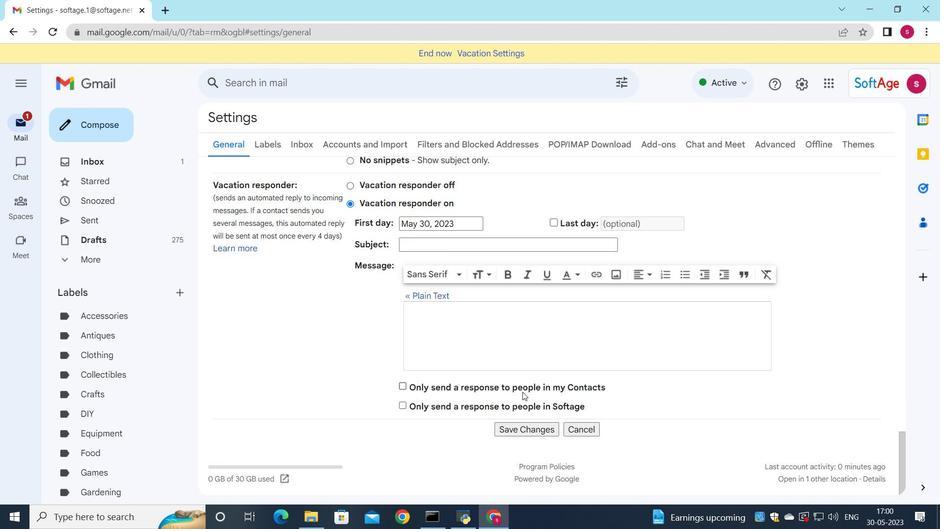 
Action: Mouse scrolled (517, 379) with delta (0, 0)
Screenshot: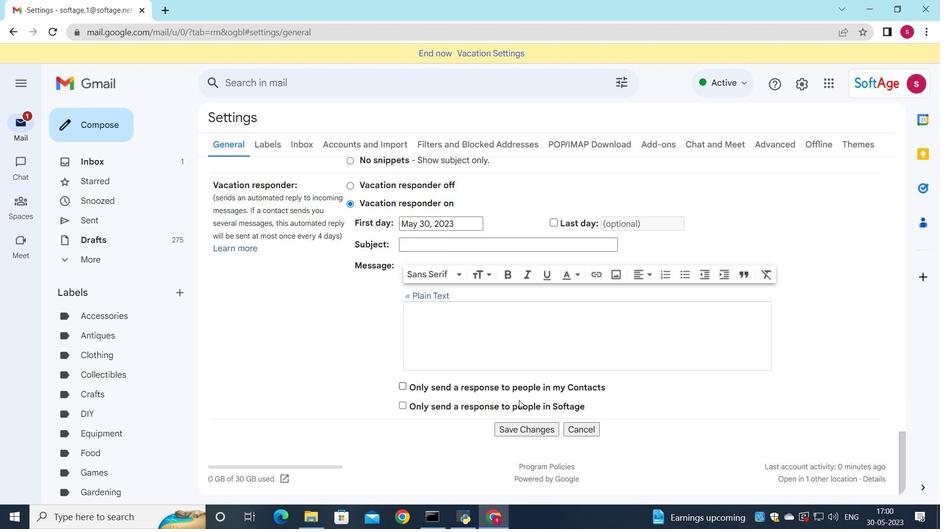 
Action: Mouse moved to (517, 384)
Screenshot: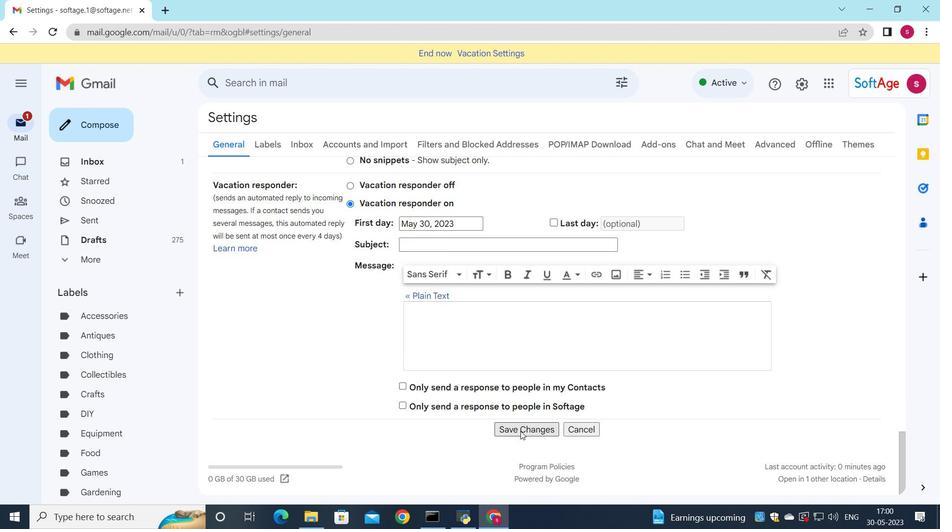 
Action: Mouse scrolled (517, 382) with delta (0, 0)
Screenshot: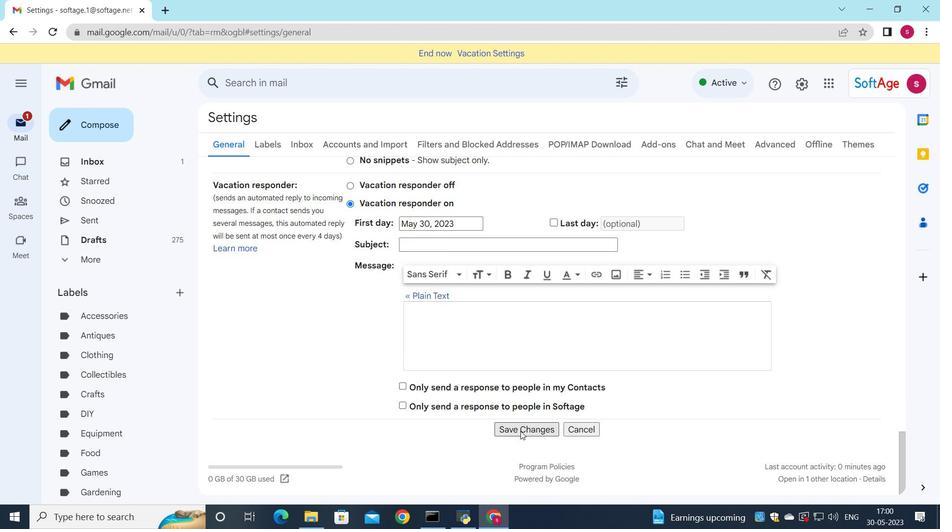 
Action: Mouse moved to (521, 428)
Screenshot: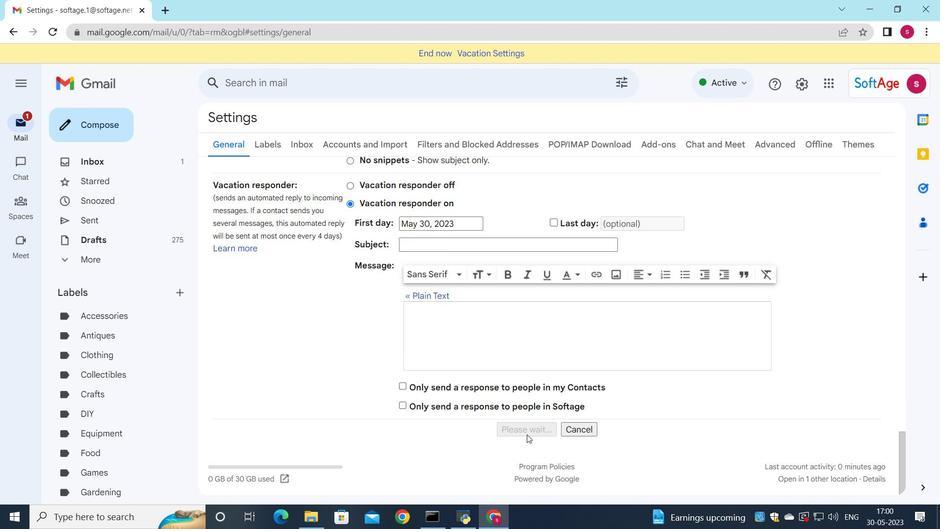 
Action: Mouse pressed left at (521, 428)
Screenshot: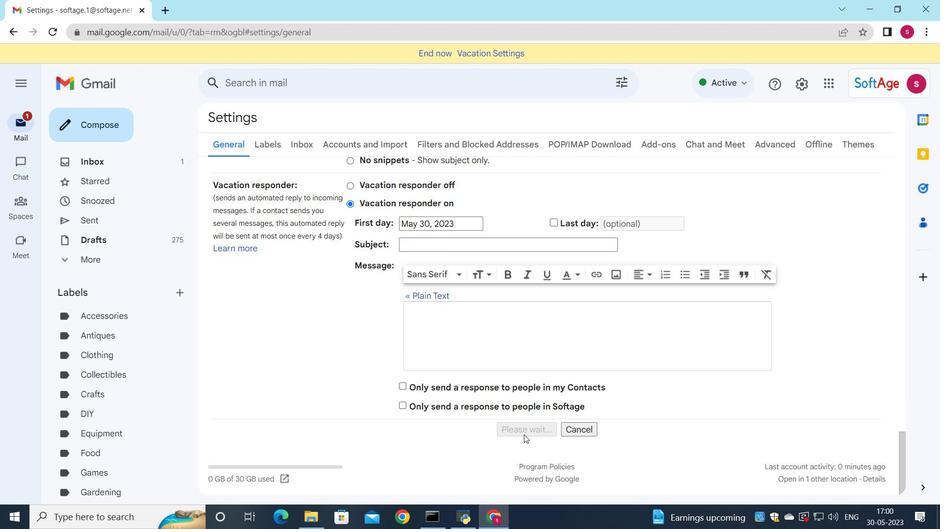 
Action: Mouse moved to (104, 117)
Screenshot: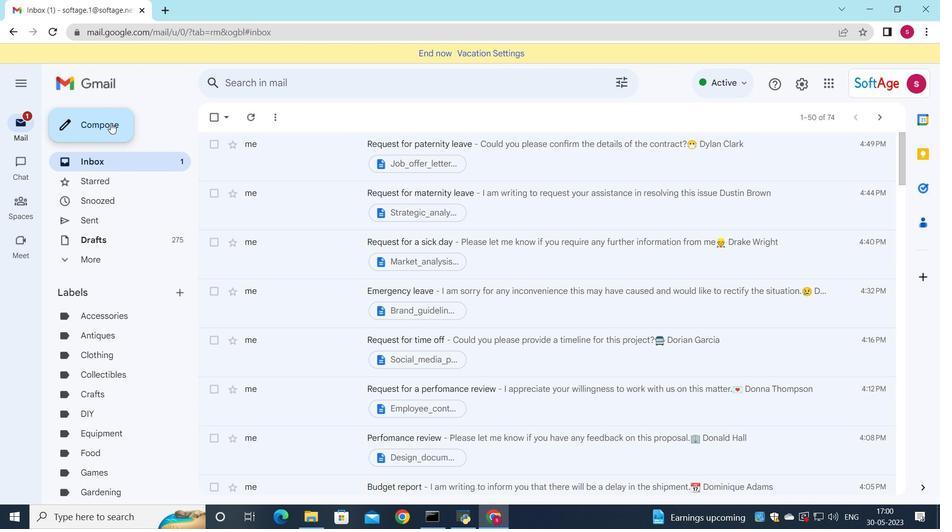 
Action: Mouse pressed left at (104, 117)
Screenshot: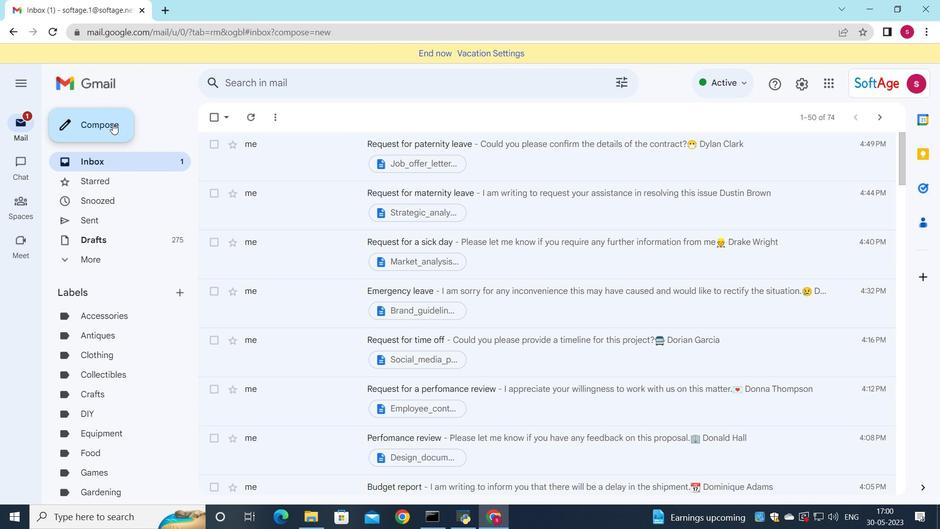 
Action: Mouse moved to (641, 228)
Screenshot: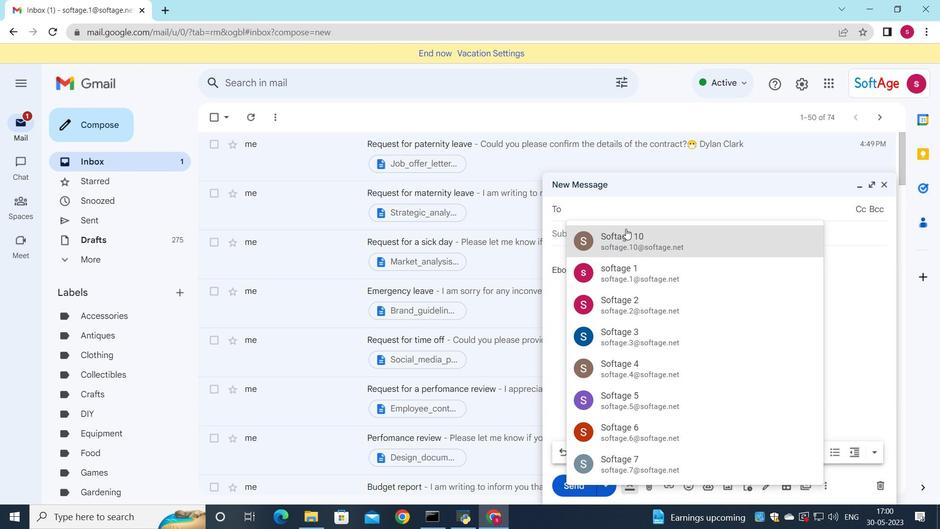 
Action: Key pressed <Key.down>
Screenshot: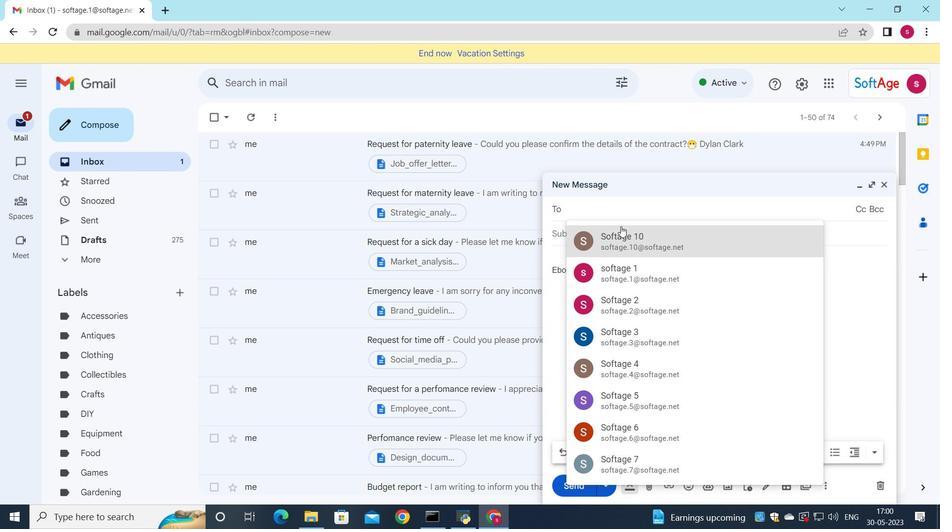
Action: Mouse moved to (690, 297)
Screenshot: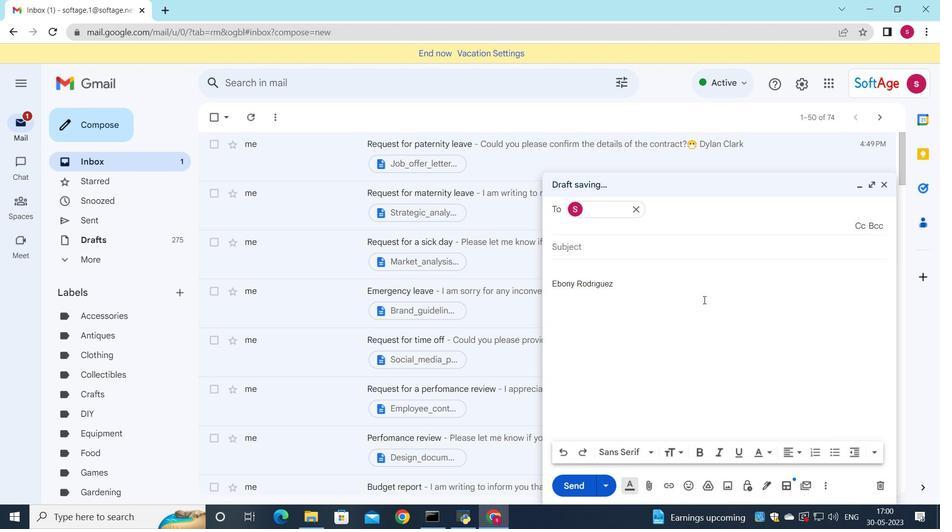 
Action: Mouse pressed left at (690, 297)
Screenshot: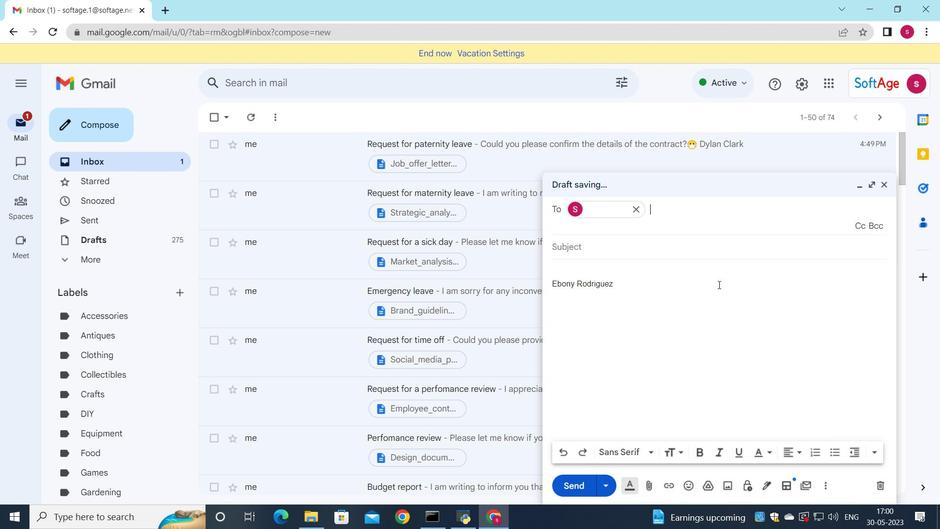 
Action: Mouse moved to (713, 278)
Screenshot: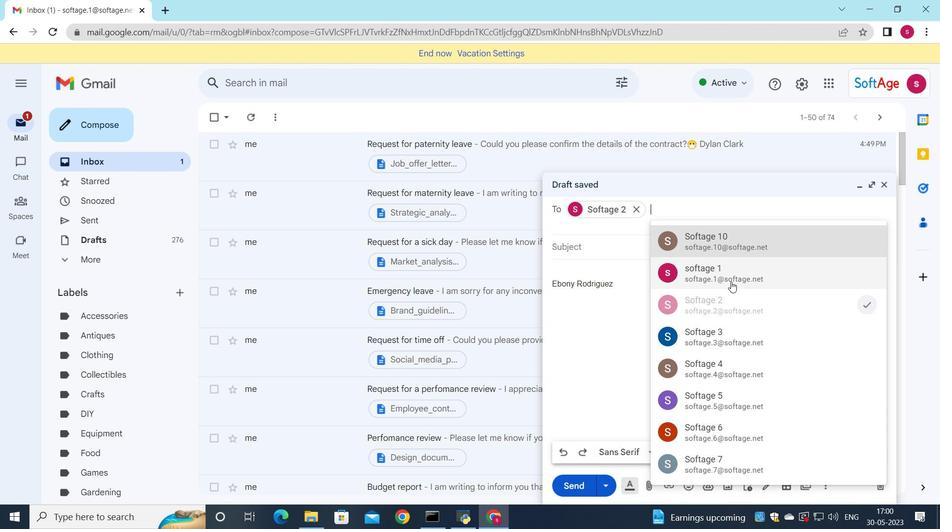 
Action: Key pressed <Key.down>
Screenshot: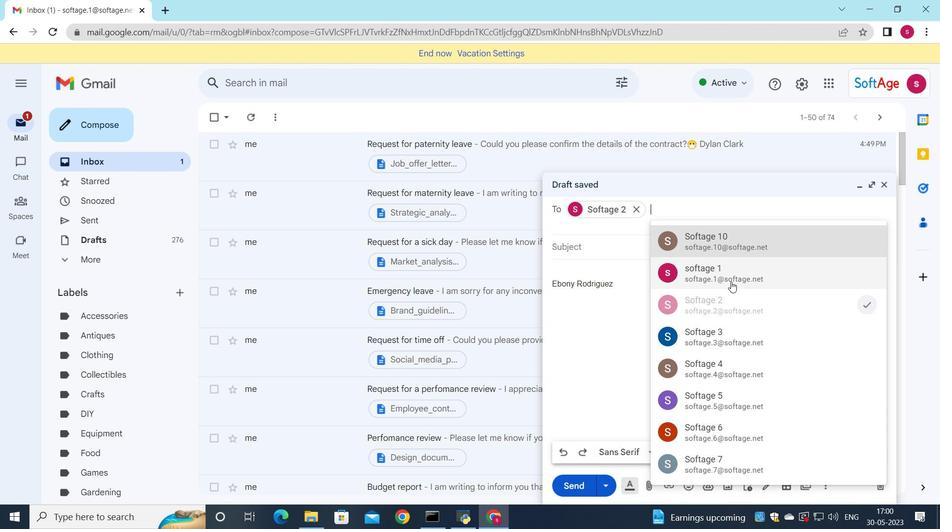
Action: Mouse moved to (749, 269)
Screenshot: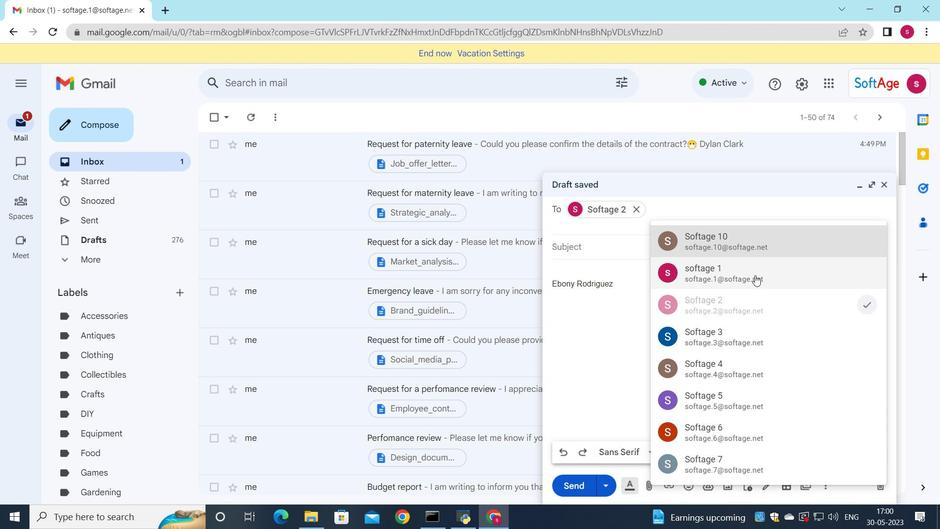 
Action: Mouse pressed left at (749, 269)
Screenshot: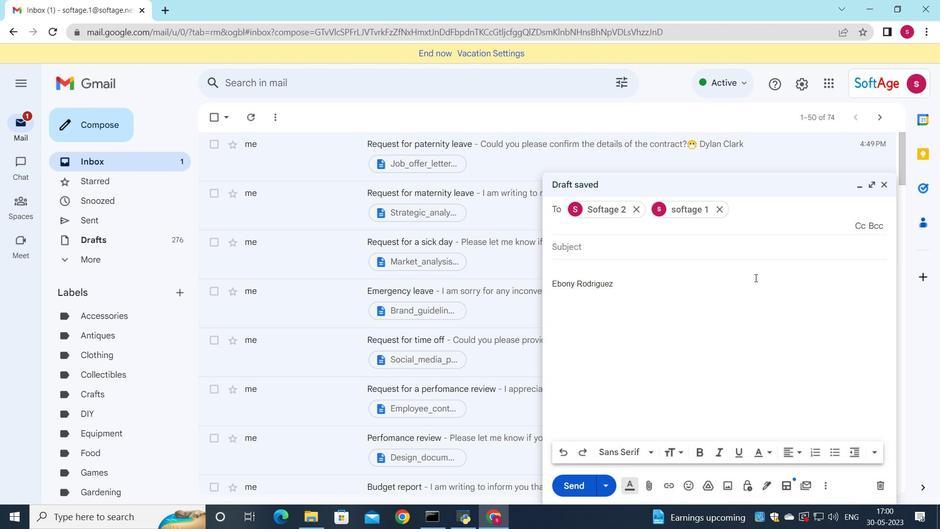 
Action: Mouse moved to (749, 279)
Screenshot: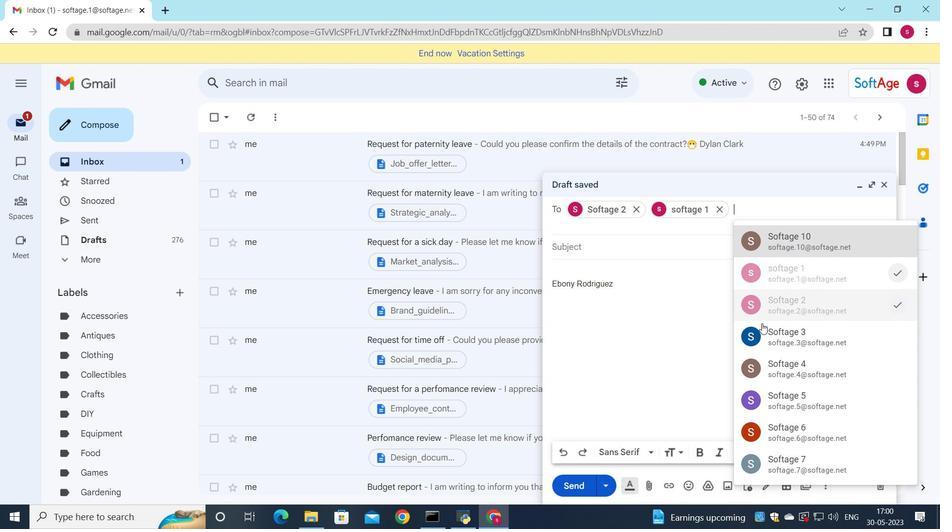 
Action: Key pressed <Key.down>
Screenshot: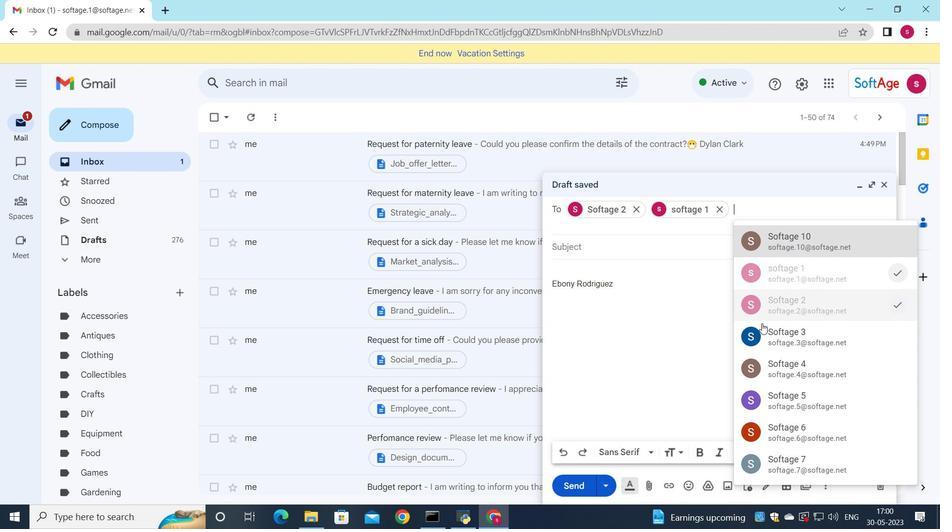 
Action: Mouse moved to (759, 325)
Screenshot: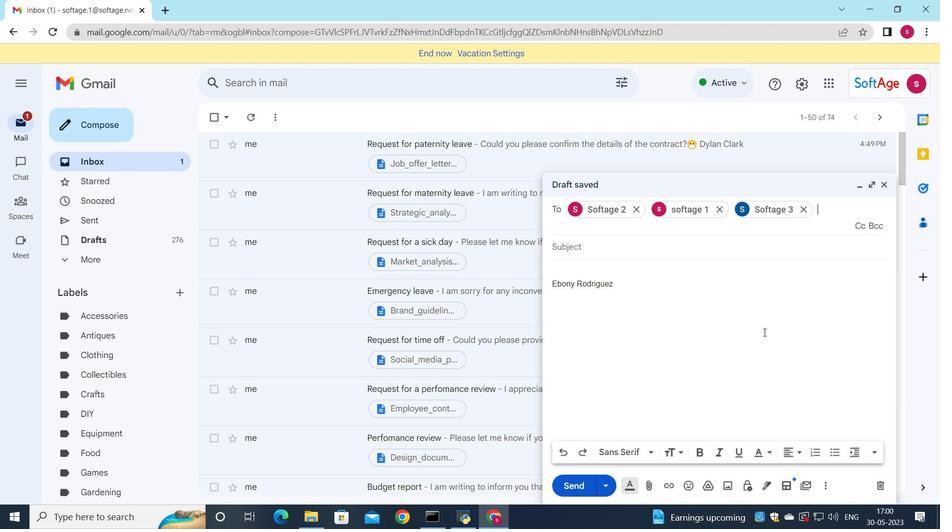 
Action: Mouse pressed left at (759, 325)
Screenshot: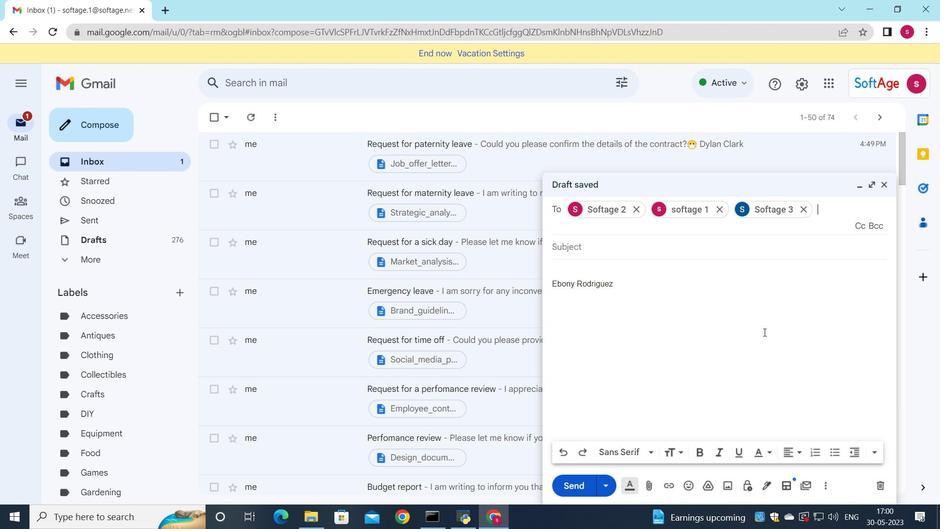 
Action: Mouse moved to (855, 215)
Screenshot: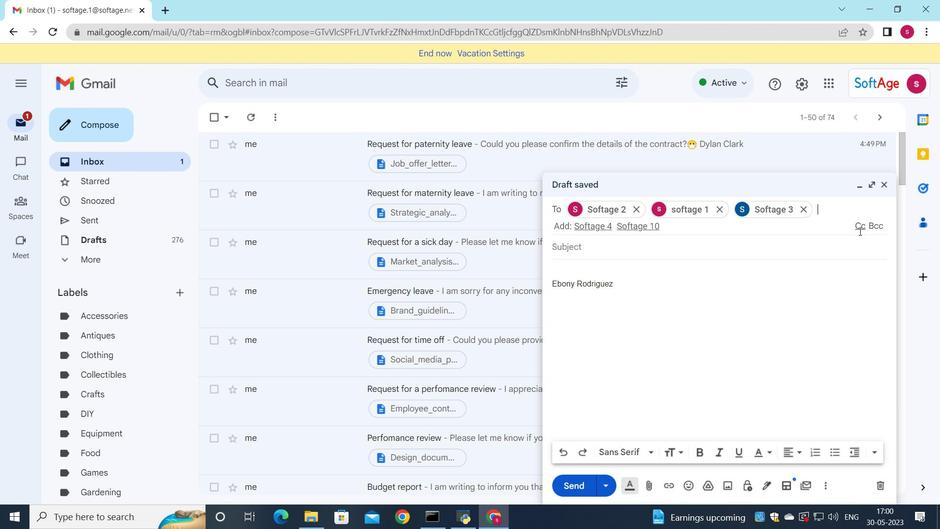 
Action: Mouse pressed left at (855, 215)
Screenshot: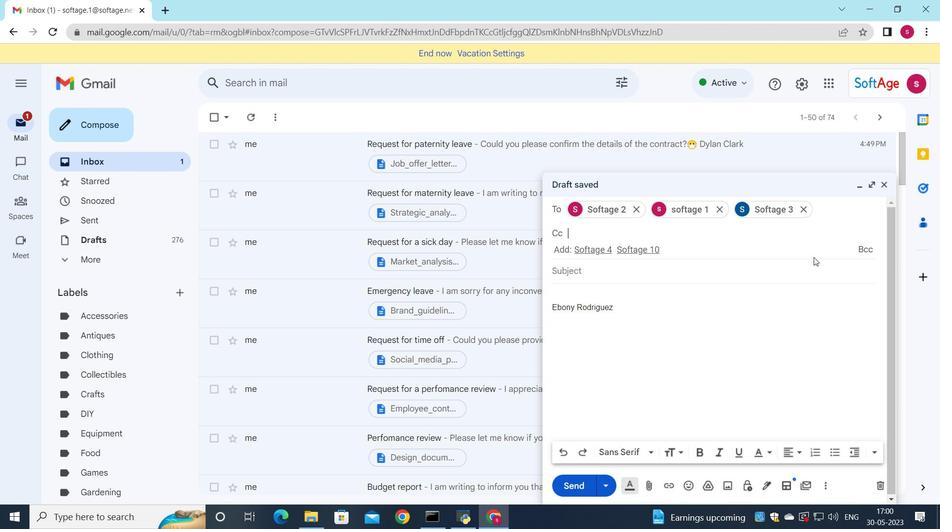 
Action: Mouse moved to (803, 253)
Screenshot: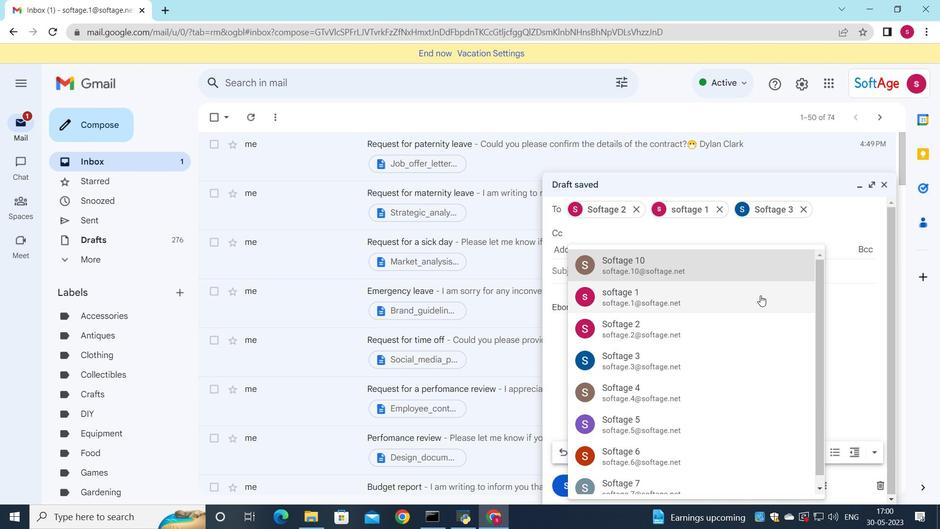 
Action: Key pressed <Key.down>
Screenshot: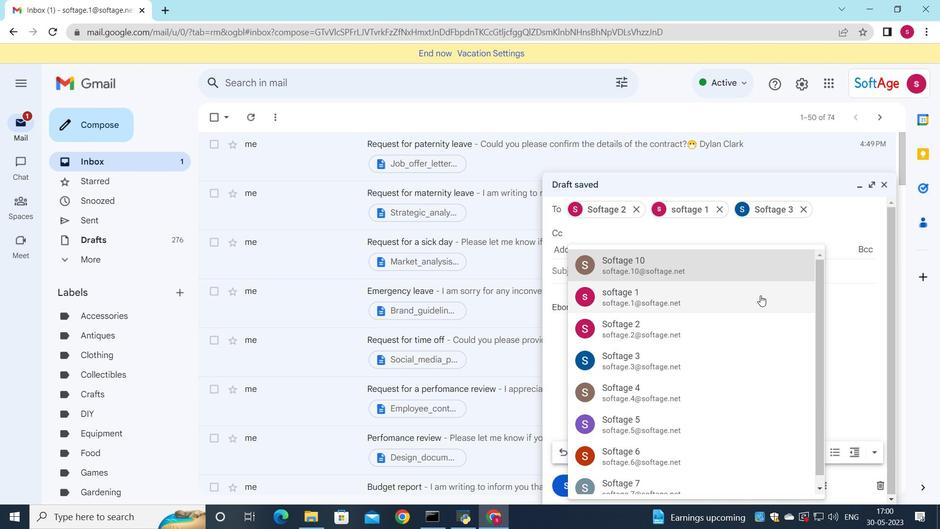 
Action: Mouse moved to (719, 384)
Screenshot: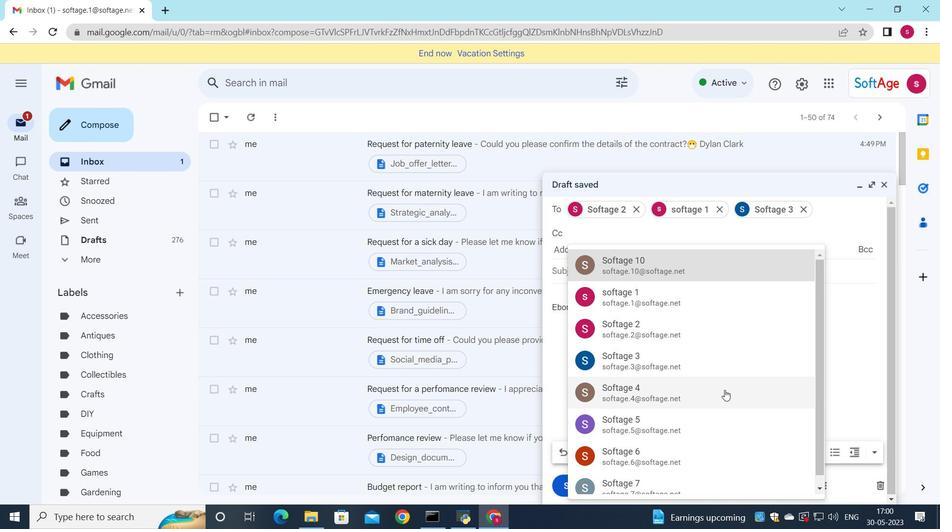
Action: Mouse pressed left at (719, 384)
Screenshot: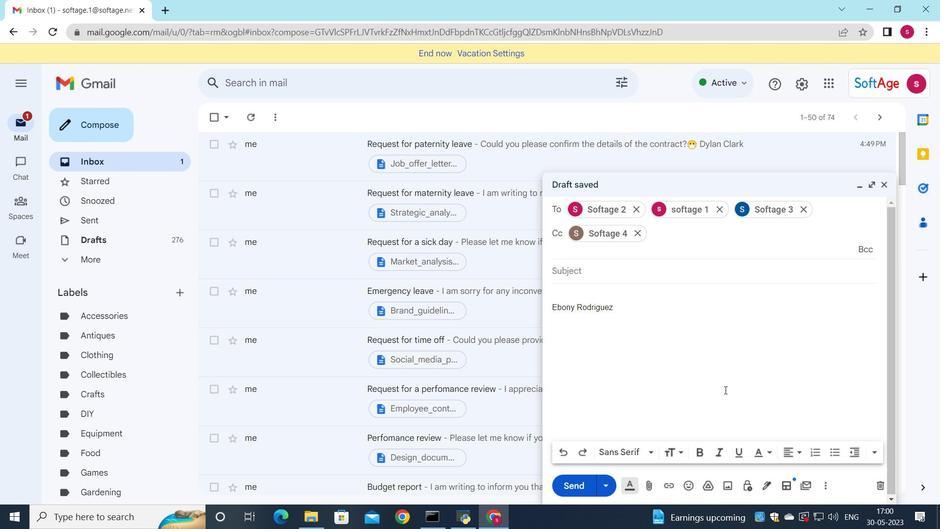 
Action: Mouse moved to (601, 264)
Screenshot: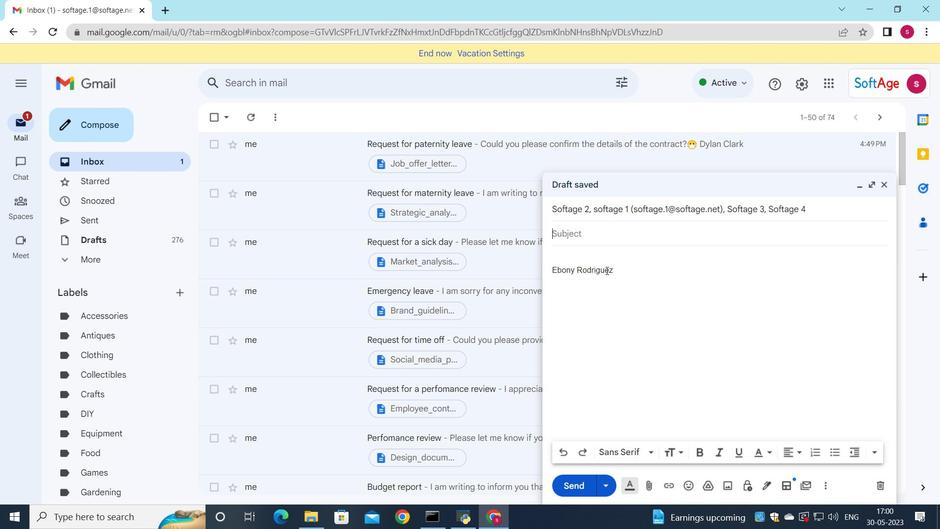
Action: Mouse pressed left at (601, 264)
Screenshot: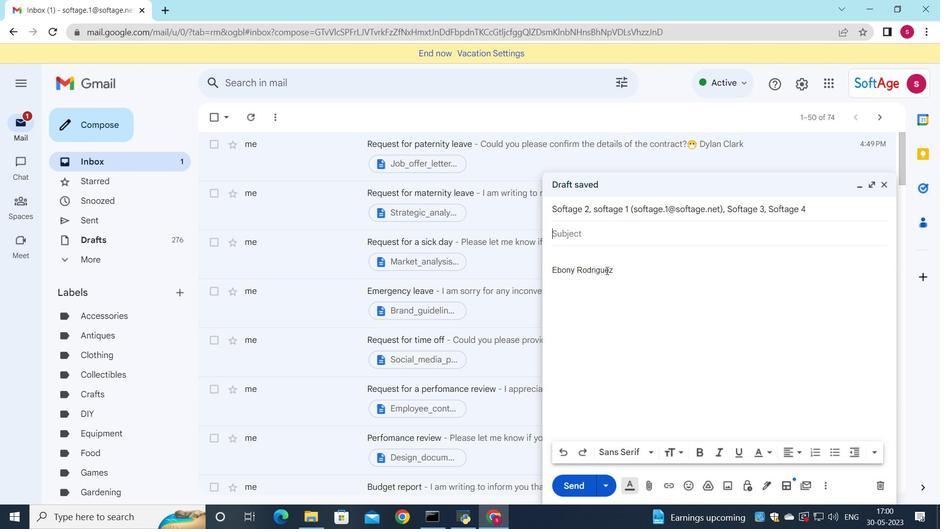 
Action: Key pressed <Key.shift><Key.shift><Key.shift><Key.shift><Key.shift>Request<Key.space>for<Key.space>aleave
Screenshot: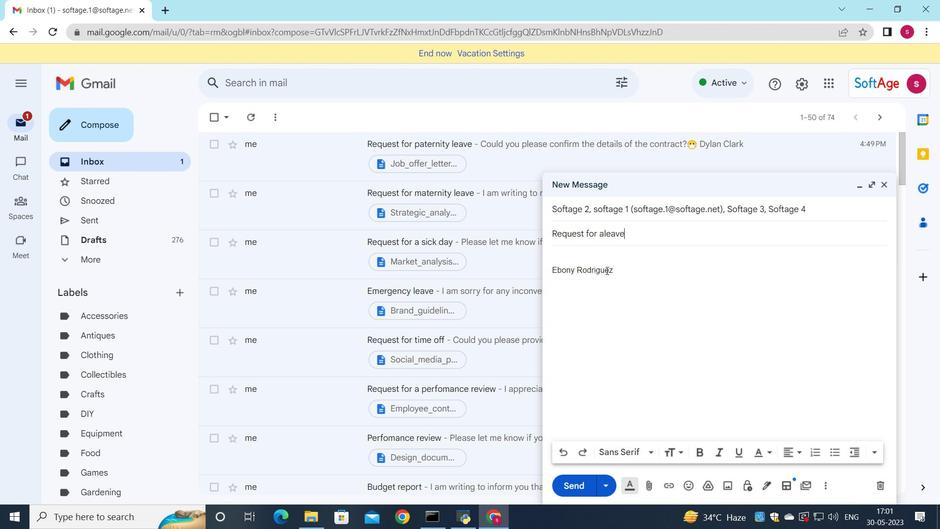 
Action: Mouse moved to (599, 229)
Screenshot: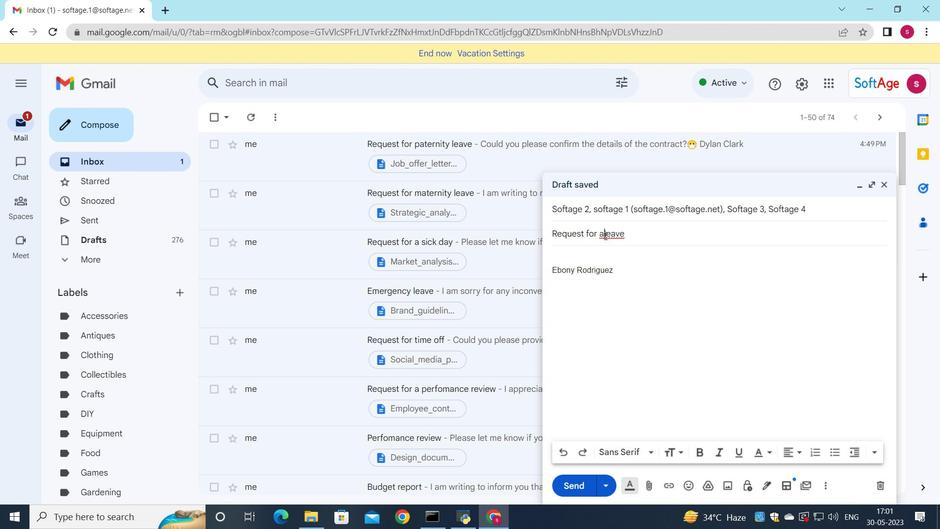 
Action: Mouse pressed left at (599, 229)
Screenshot: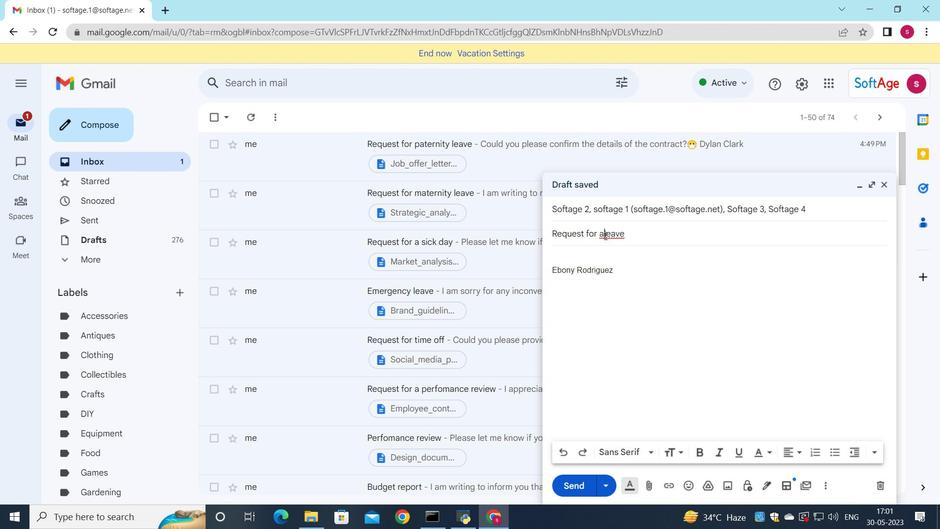 
Action: Mouse moved to (599, 232)
Screenshot: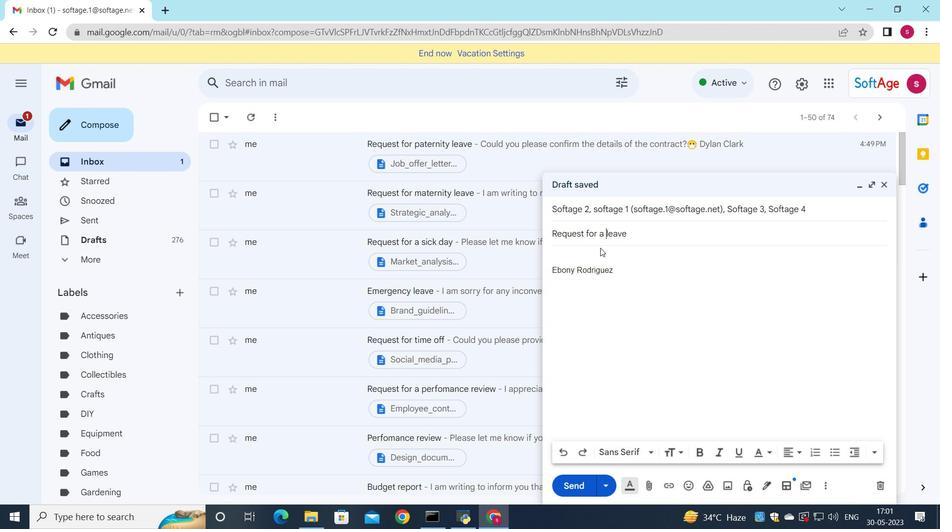 
Action: Key pressed <Key.space>
Screenshot: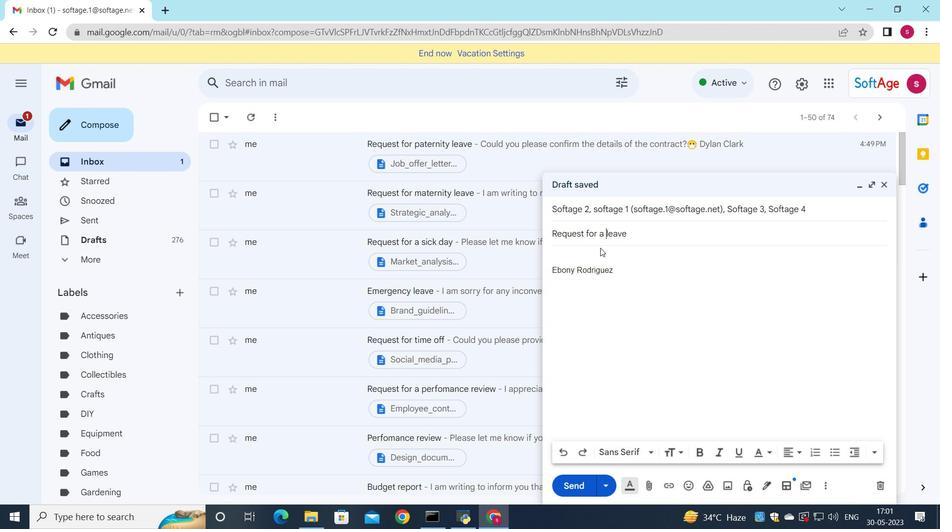 
Action: Mouse moved to (593, 241)
Screenshot: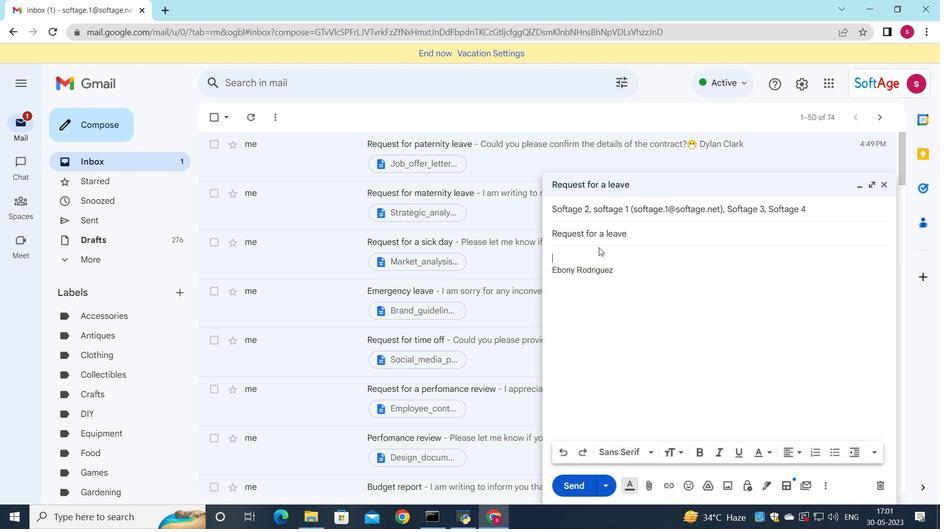 
Action: Mouse pressed left at (593, 241)
Screenshot: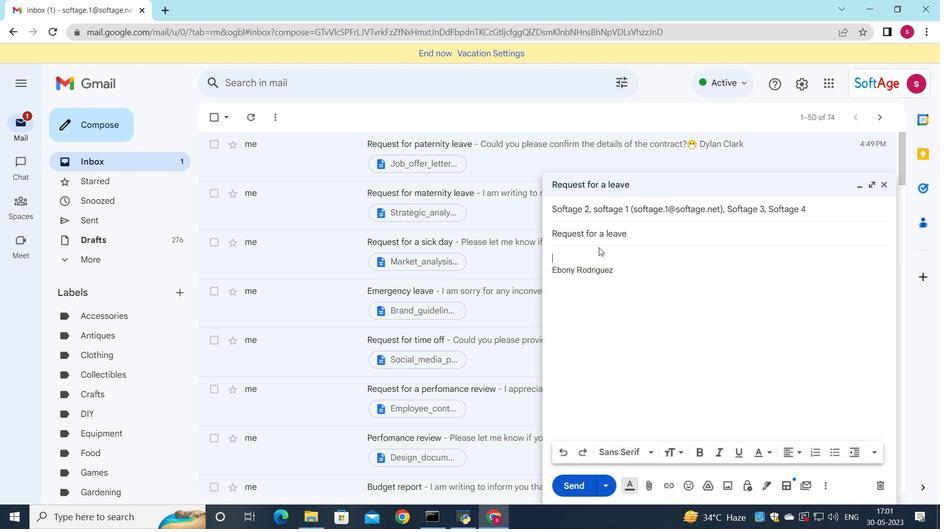 
Action: Mouse moved to (626, 226)
Screenshot: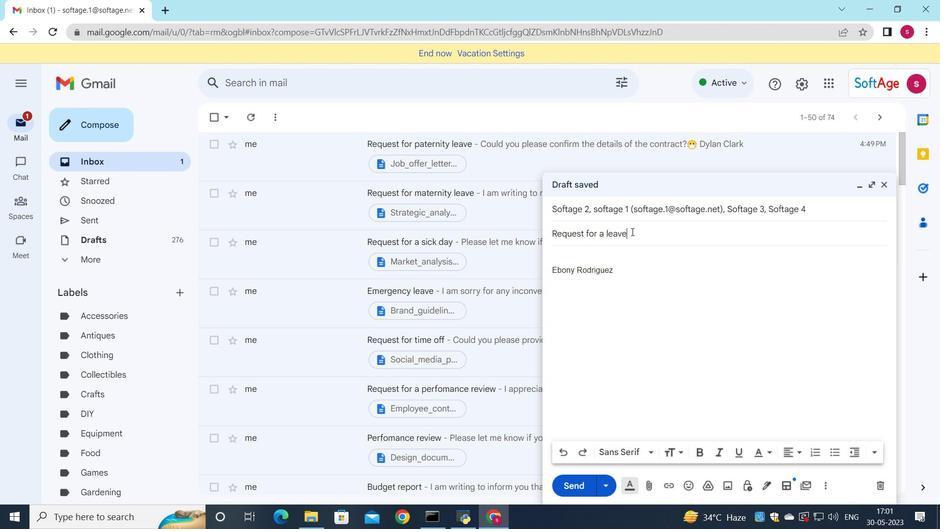 
Action: Mouse pressed left at (626, 226)
Screenshot: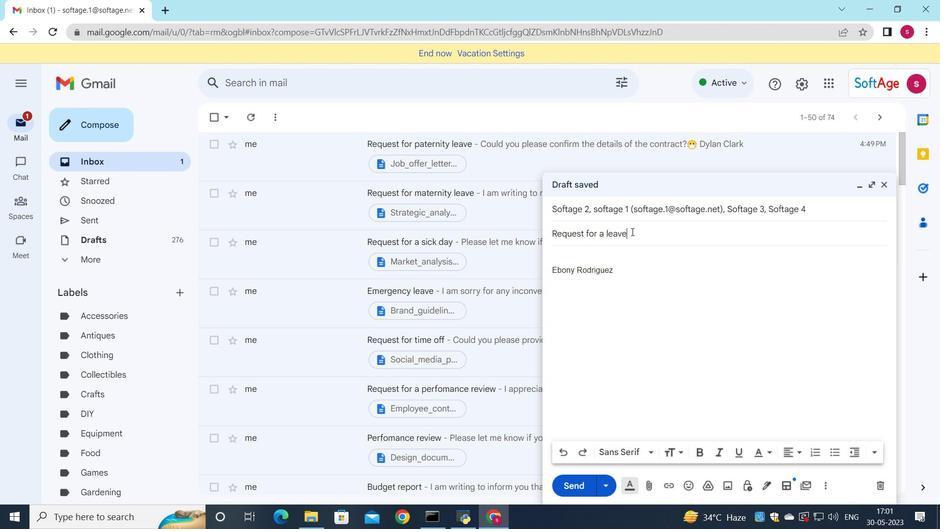 
Action: Key pressed <Key.space>of<Key.space>absence
Screenshot: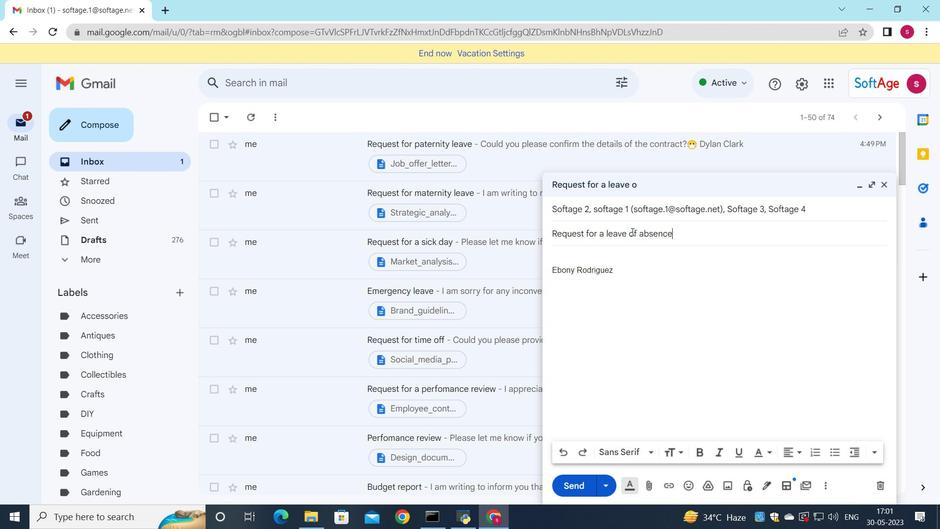 
Action: Mouse moved to (602, 243)
Screenshot: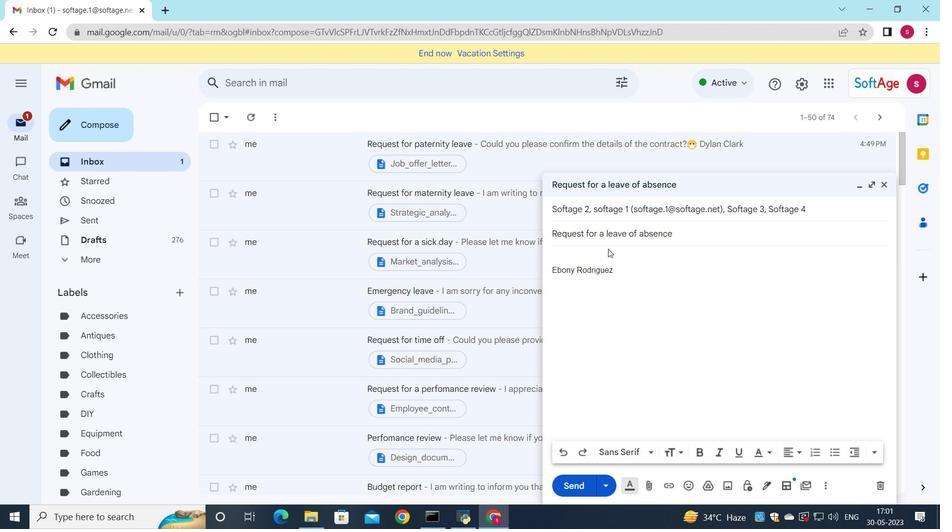 
Action: Mouse pressed left at (602, 243)
Screenshot: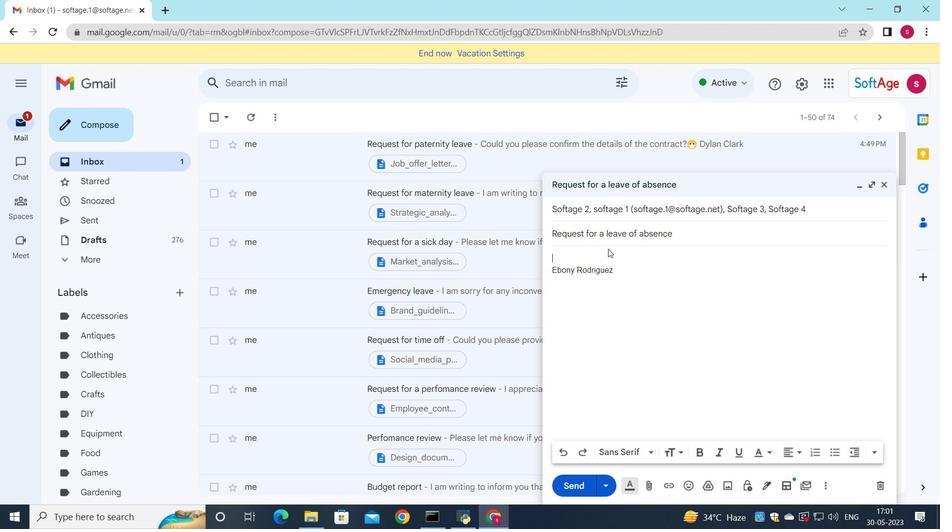 
Action: Key pressed <Key.shift>i<Key.space>will<Key.space>need<Key.space>to<Key.space>check<Key.space>with<Key.space>out<Key.backspace>r<Key.space>team<Key.space>before<Key.space>providing<Key.space>a<Key.space>e<Key.backspace>response.
Screenshot: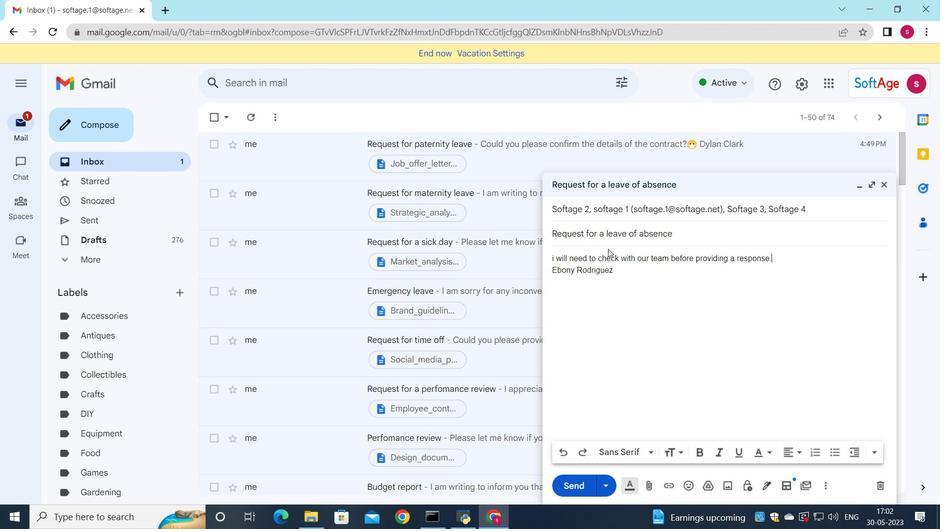
Action: Mouse moved to (681, 479)
Screenshot: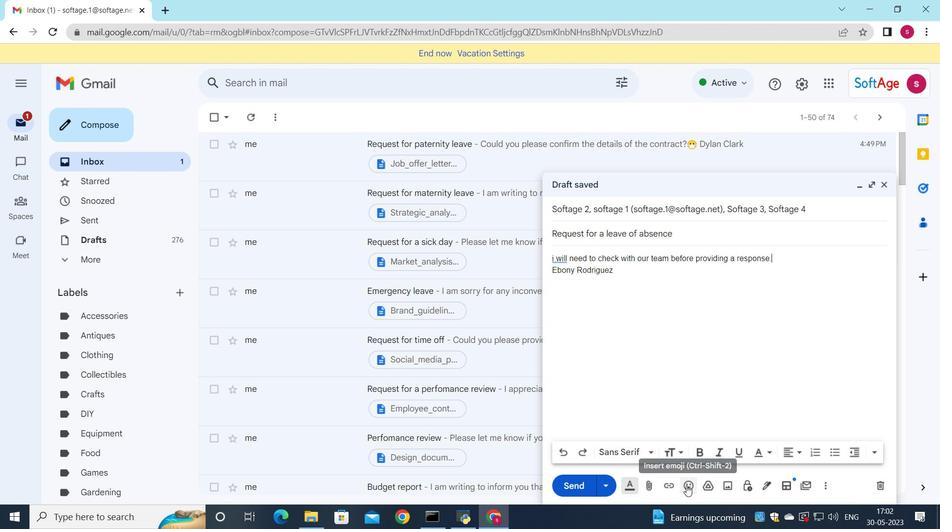 
Action: Mouse pressed left at (681, 479)
Screenshot: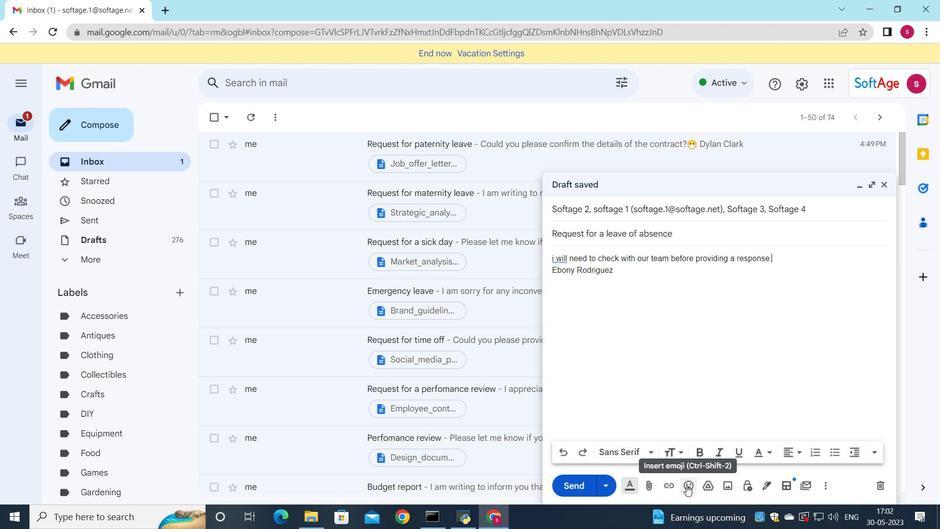 
Action: Mouse moved to (674, 424)
Screenshot: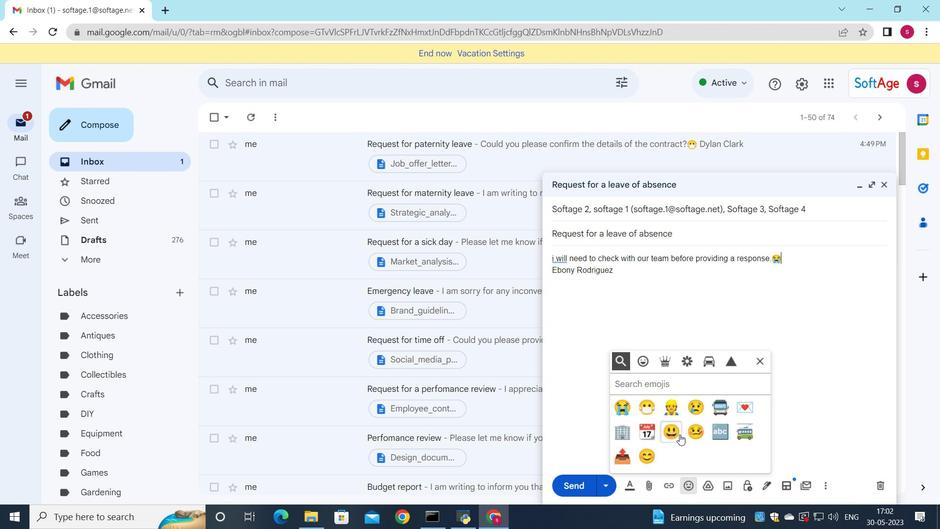 
Action: Mouse pressed left at (674, 424)
Screenshot: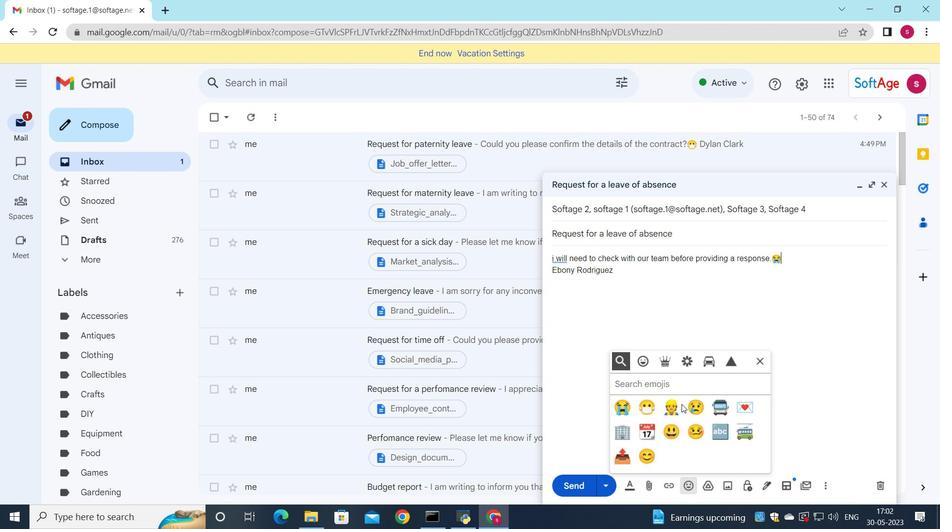 
Action: Mouse moved to (551, 253)
Screenshot: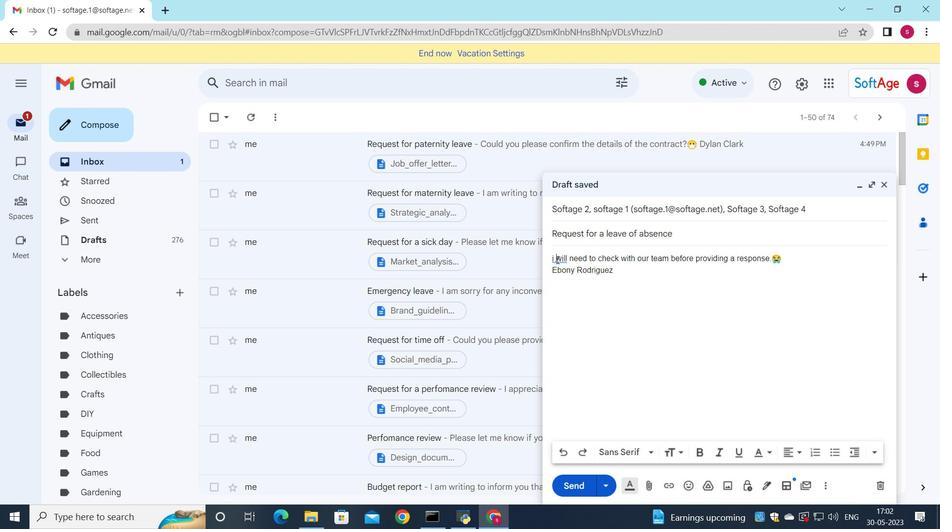 
Action: Mouse pressed left at (551, 253)
Screenshot: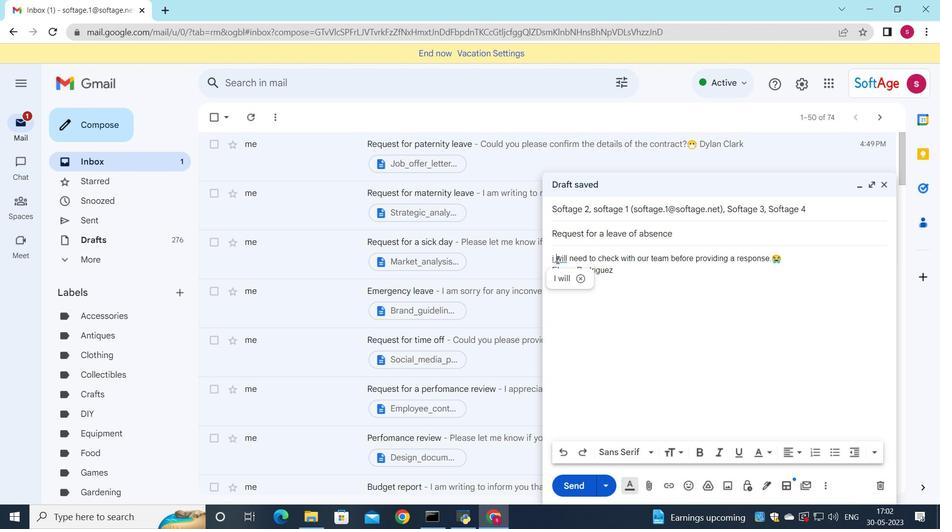 
Action: Mouse moved to (551, 253)
Screenshot: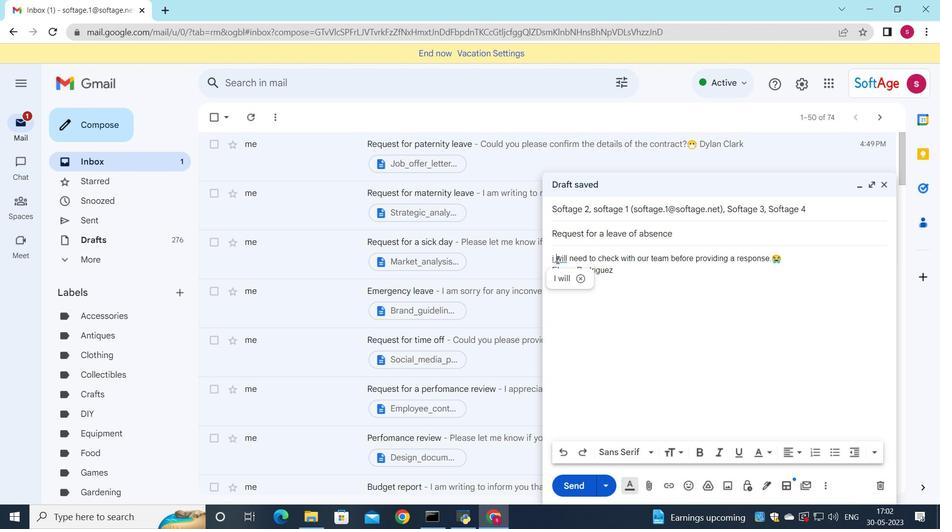 
Action: Key pressed <Key.backspace><Key.backspace><Key.shift><Key.shift>I<Key.space>
Screenshot: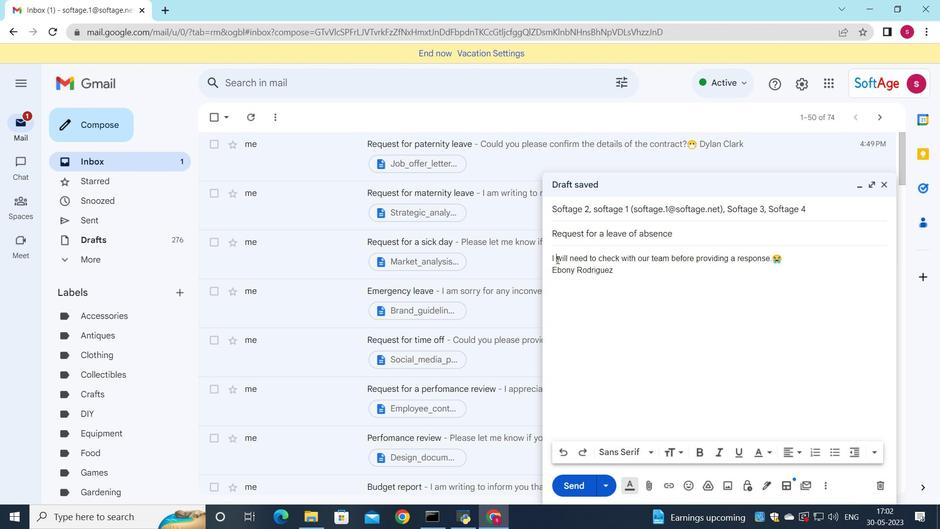 
Action: Mouse moved to (645, 480)
Screenshot: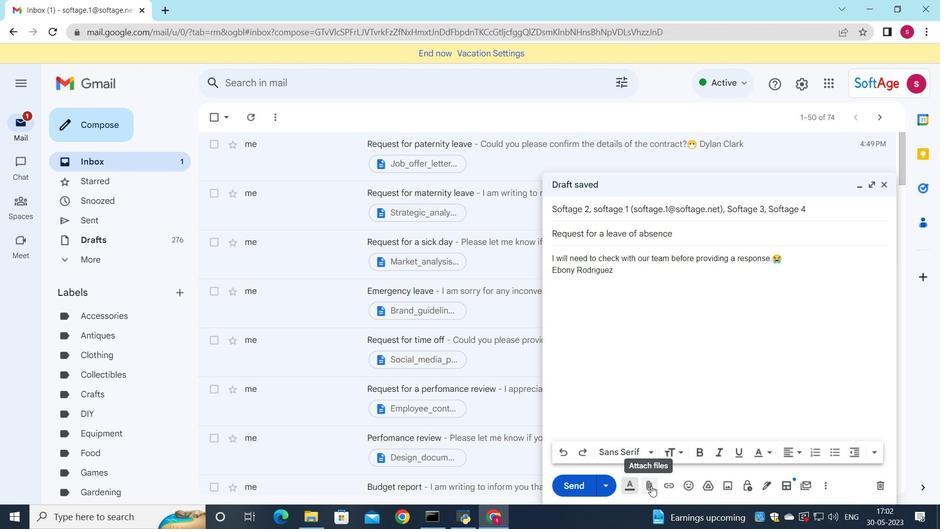 
Action: Mouse pressed left at (645, 480)
Screenshot: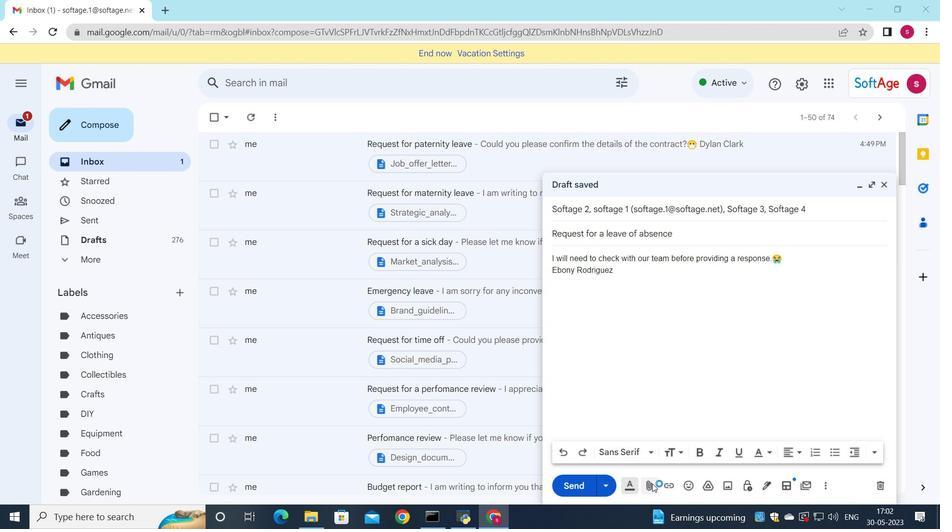 
Action: Mouse moved to (246, 88)
Screenshot: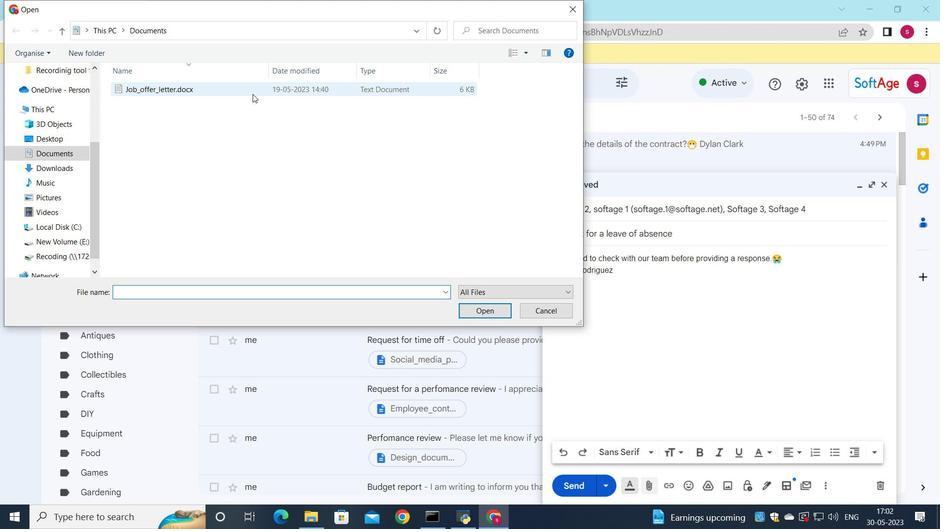
Action: Mouse pressed left at (246, 88)
Screenshot: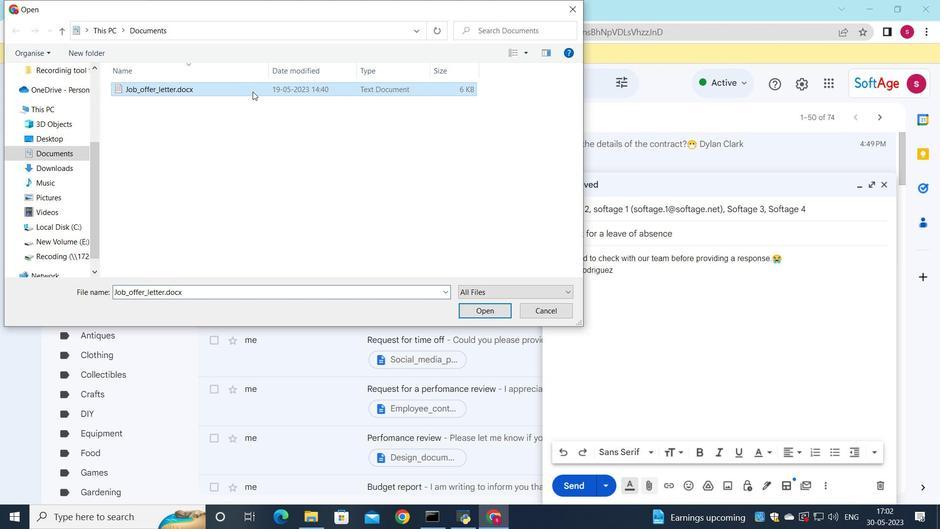 
Action: Mouse moved to (246, 86)
Screenshot: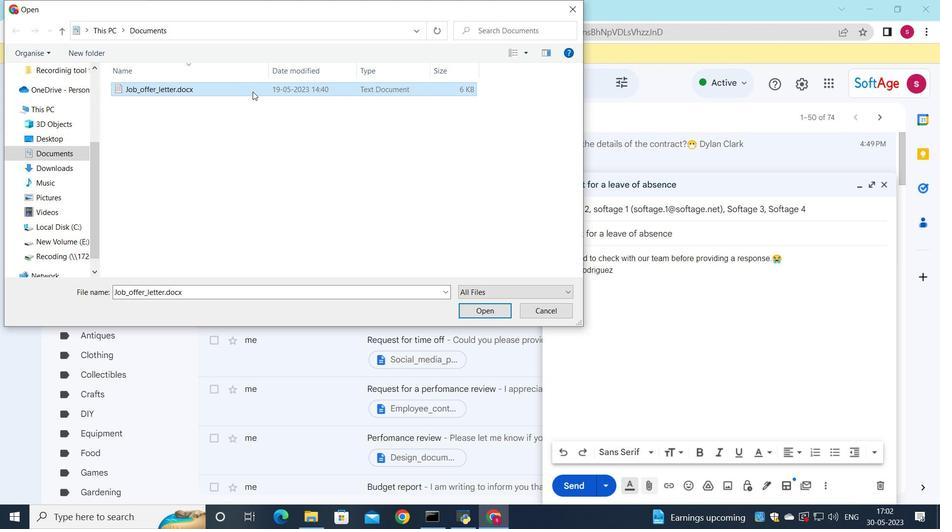 
Action: Mouse pressed left at (246, 86)
Screenshot: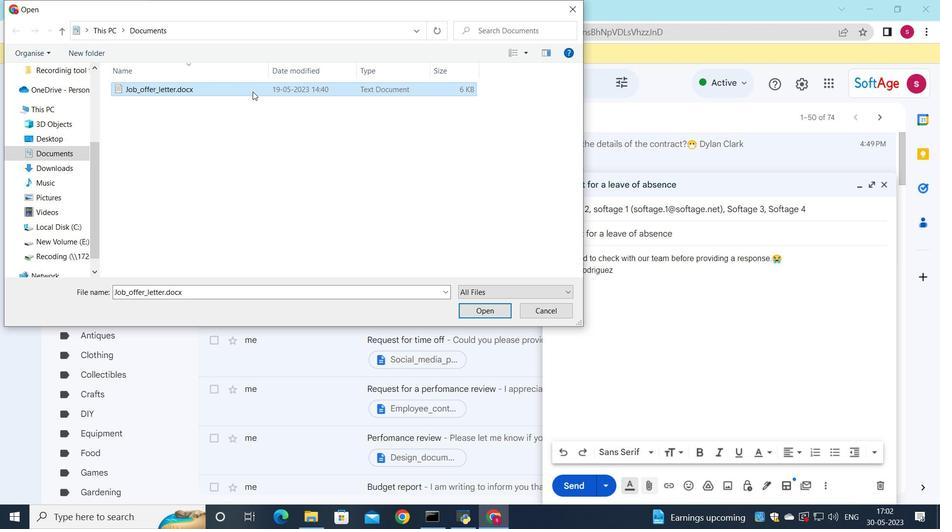 
Action: Mouse moved to (531, 98)
Screenshot: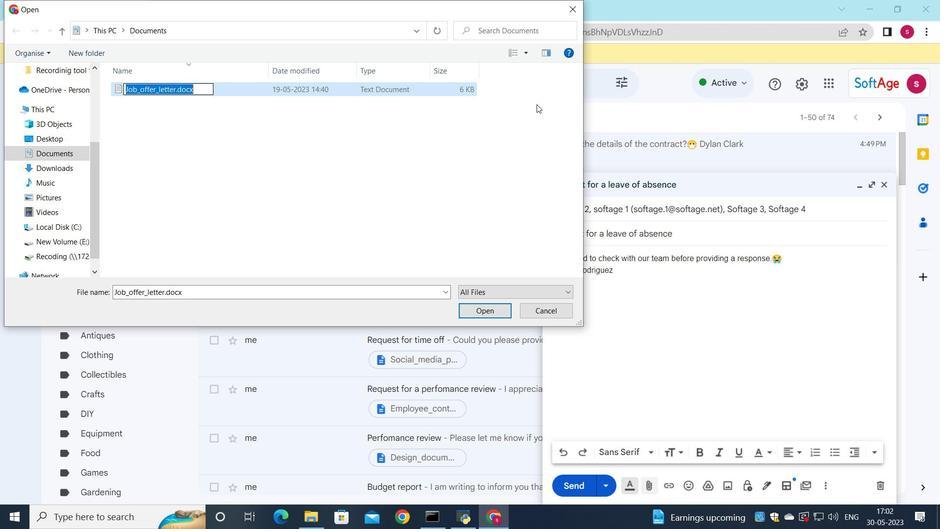 
Action: Key pressed <Key.shift>Data<Key.shift>-analysis<Key.shift><Key.shift><Key.shift><Key.shift><Key.shift><Key.shift><Key.shift><Key.shift><Key.shift><Key.shift>_<Key.left><Key.left><Key.left><Key.left><Key.left><Key.left><Key.left><Key.left><Key.left><Key.backspace><Key.shift>_<Key.right><Key.right><Key.right><Key.right><Key.right><Key.right><Key.right><Key.right><Key.right>repord.pdf
Screenshot: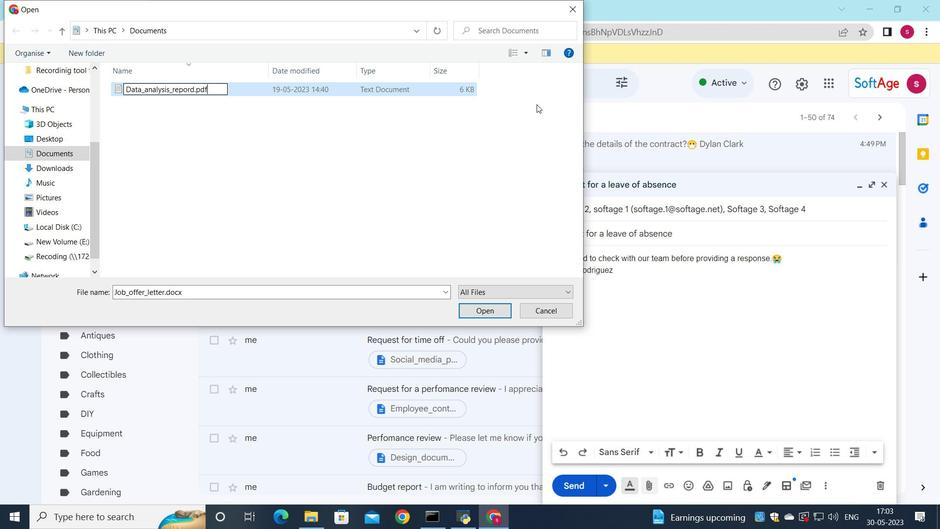 
Action: Mouse moved to (401, 80)
Screenshot: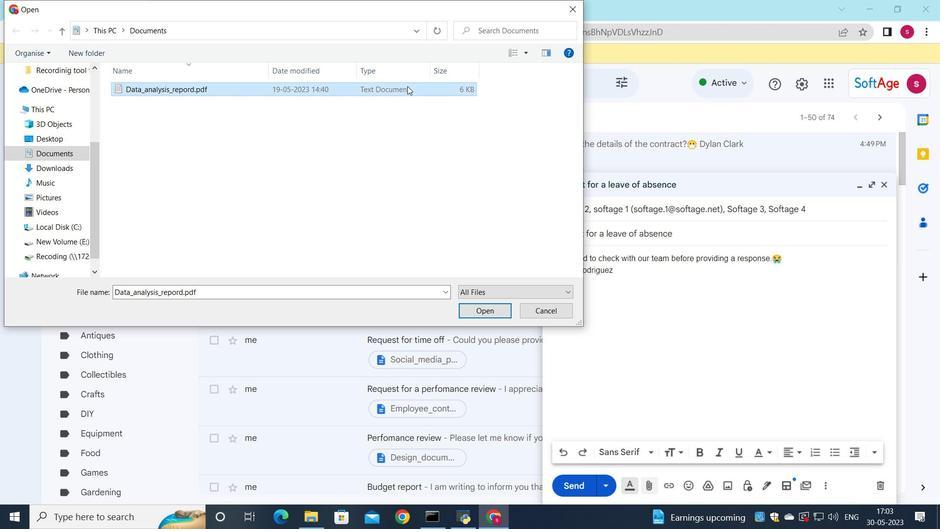 
Action: Mouse pressed left at (401, 80)
Screenshot: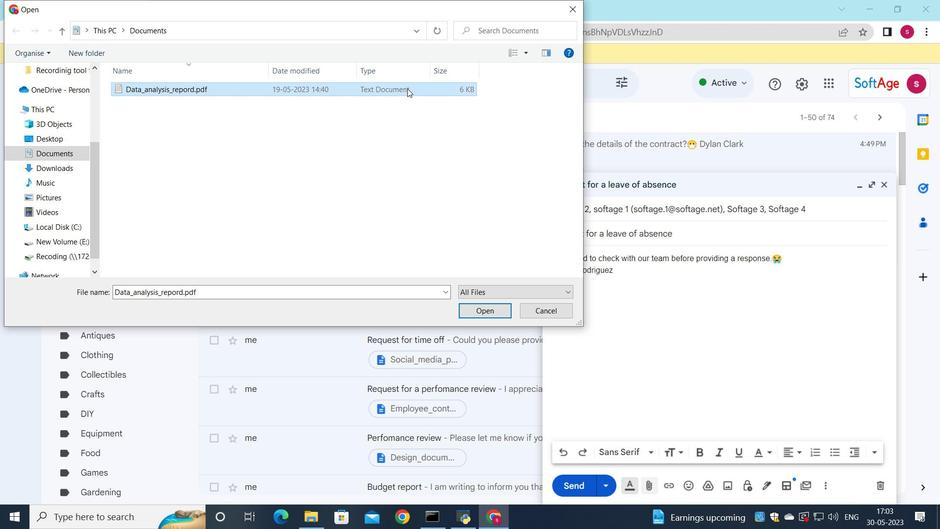 
Action: Mouse moved to (482, 302)
Screenshot: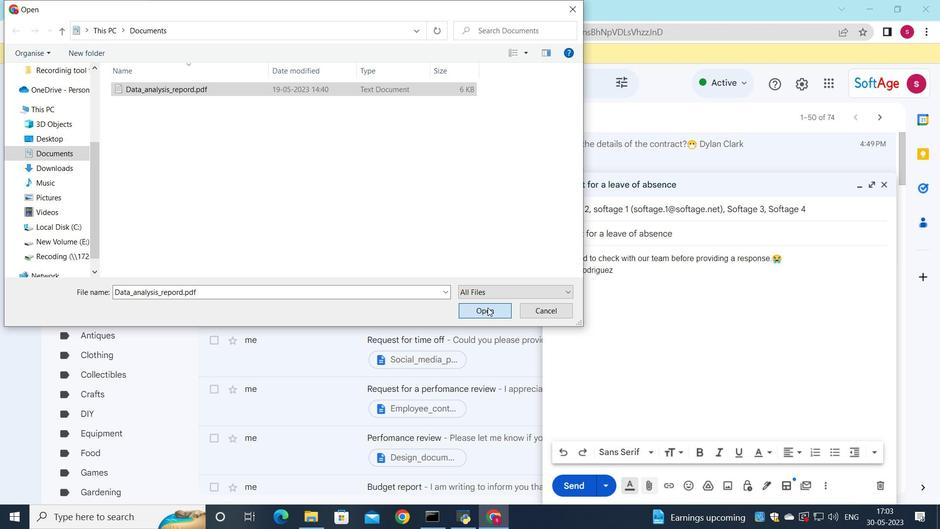 
Action: Mouse pressed left at (482, 302)
Screenshot: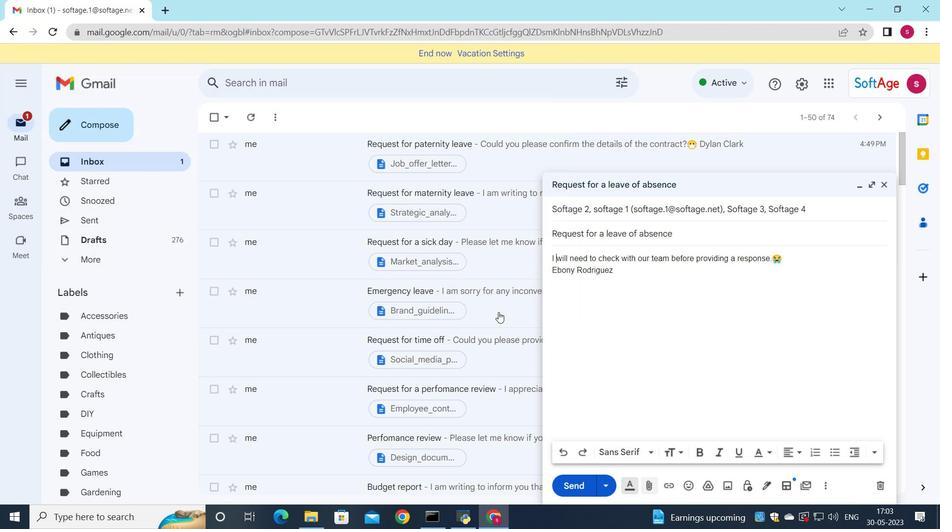 
Action: Mouse moved to (571, 479)
Screenshot: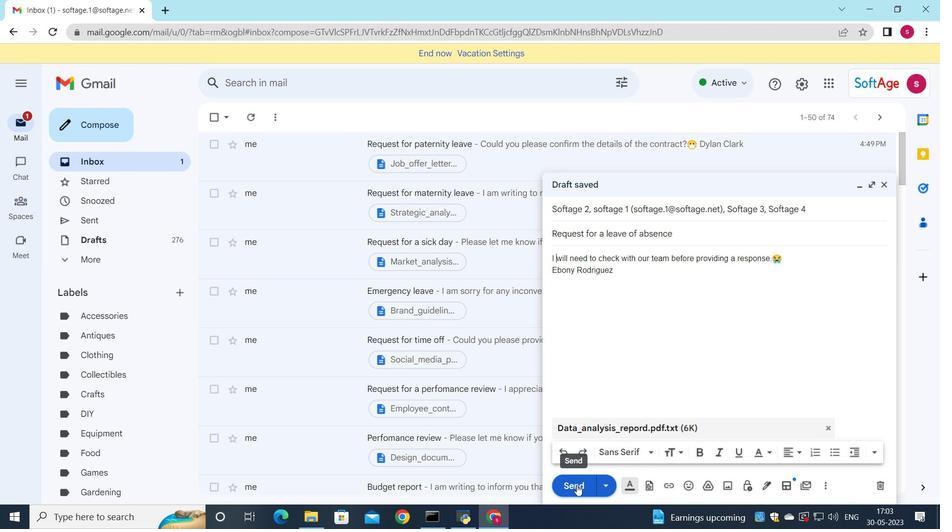 
Action: Mouse pressed left at (571, 479)
Screenshot: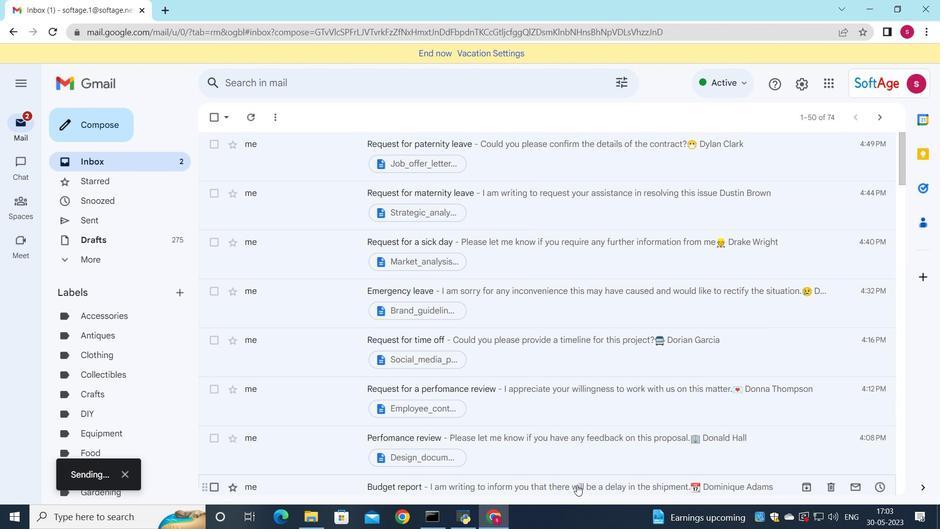 
Action: Mouse moved to (477, 156)
Screenshot: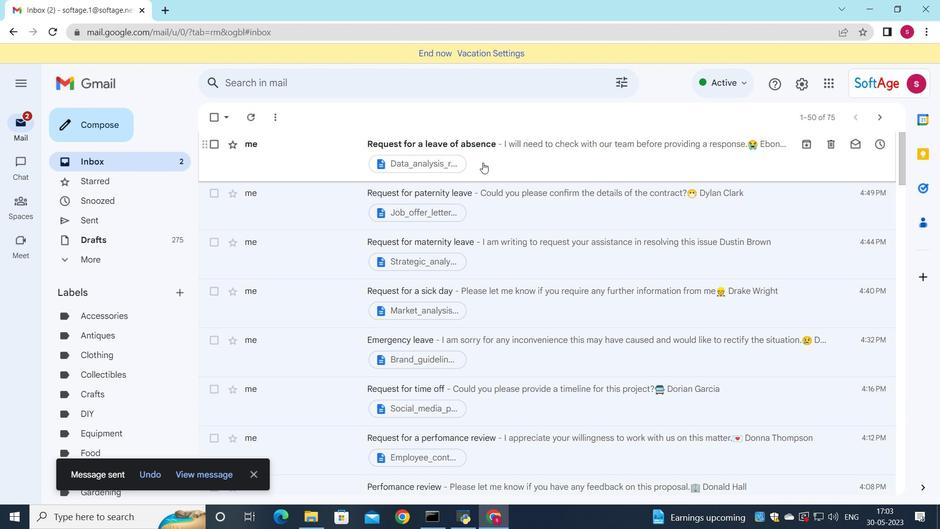 
Action: Mouse pressed left at (477, 156)
Screenshot: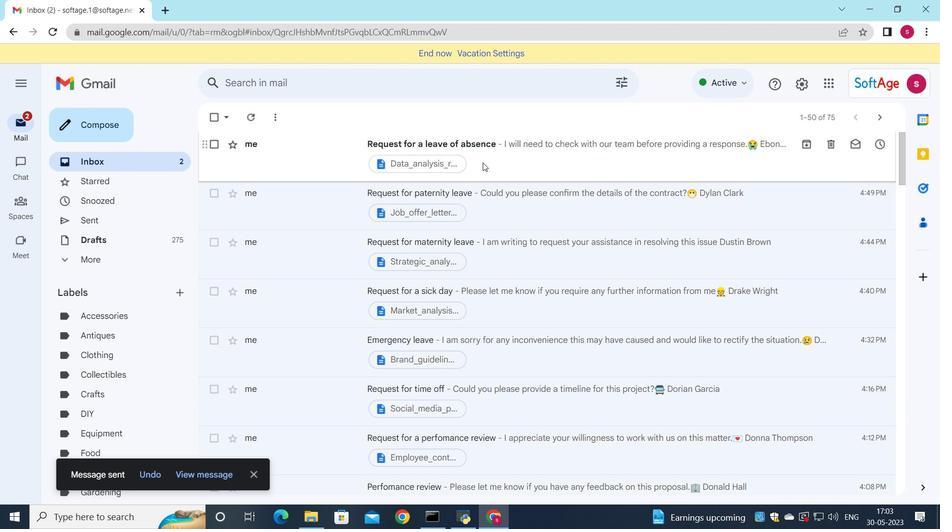 
Action: Mouse moved to (550, 162)
Screenshot: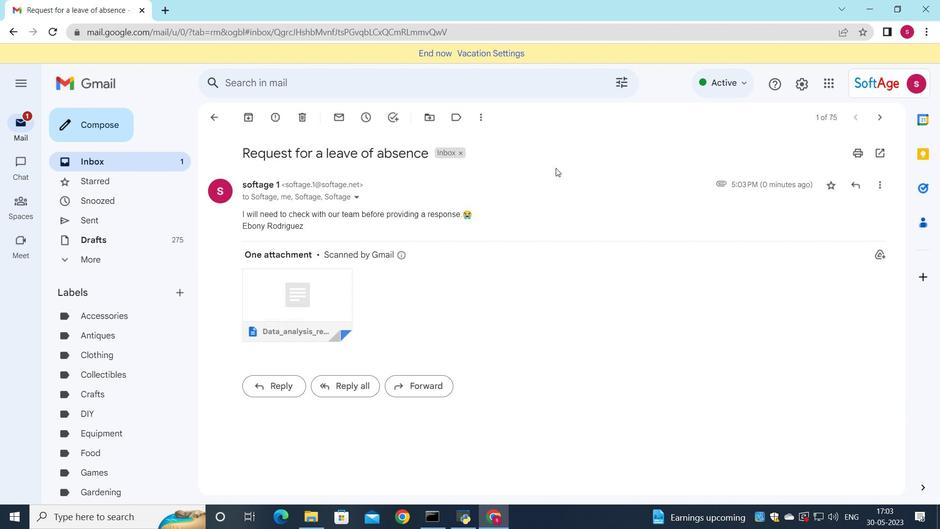 
